 Task: Look for space in Depew, United States from 6th September, 2023 to 15th September, 2023 for 6 adults in price range Rs.8000 to Rs.12000. Place can be entire place or private room with 6 bedrooms having 6 beds and 6 bathrooms. Property type can be house, flat, guest house. Amenities needed are: wifi, TV, free parkinig on premises, gym, breakfast. Booking option can be shelf check-in. Required host language is English.
Action: Mouse moved to (412, 99)
Screenshot: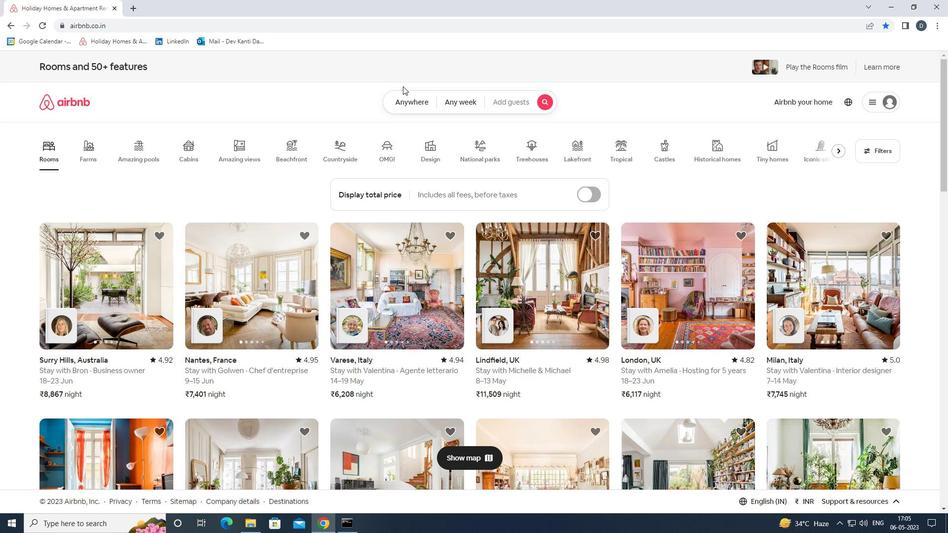 
Action: Mouse pressed left at (412, 99)
Screenshot: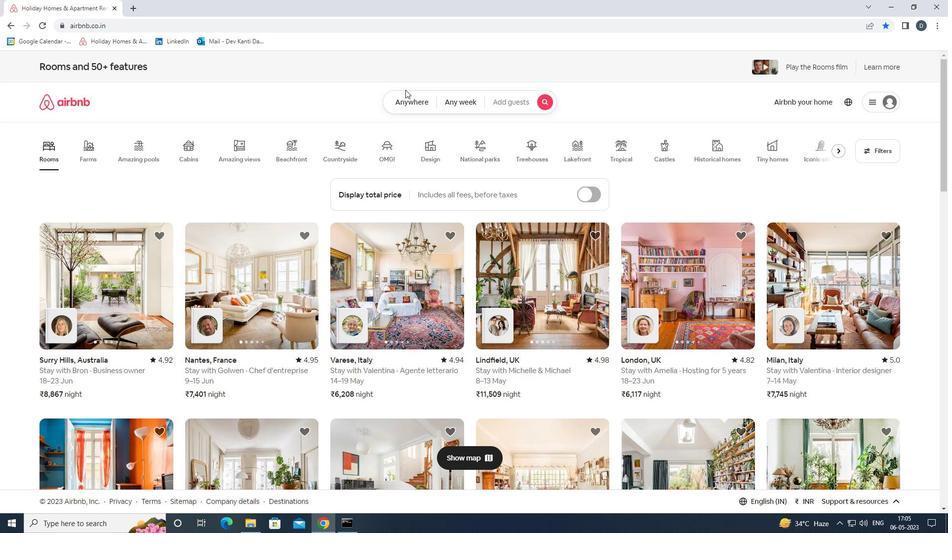 
Action: Mouse moved to (387, 143)
Screenshot: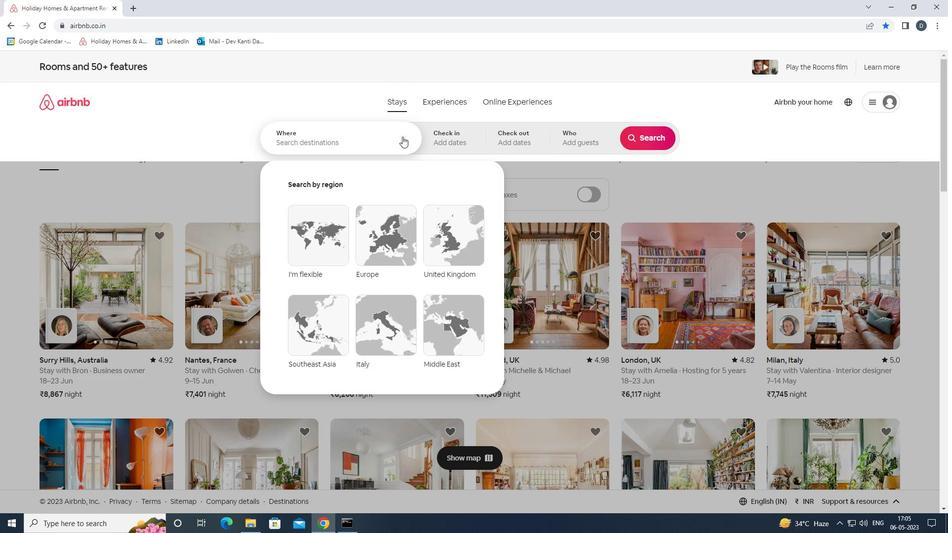 
Action: Mouse pressed left at (387, 143)
Screenshot: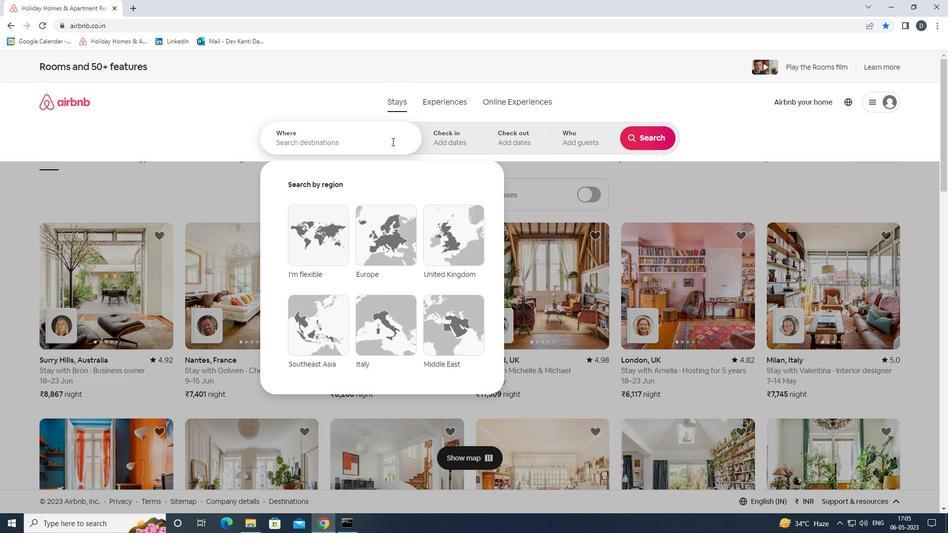 
Action: Key pressed <Key.shift>DEPEW,<Key.shift>UNITED<Key.space><Key.shift>STATES<Key.enter>
Screenshot: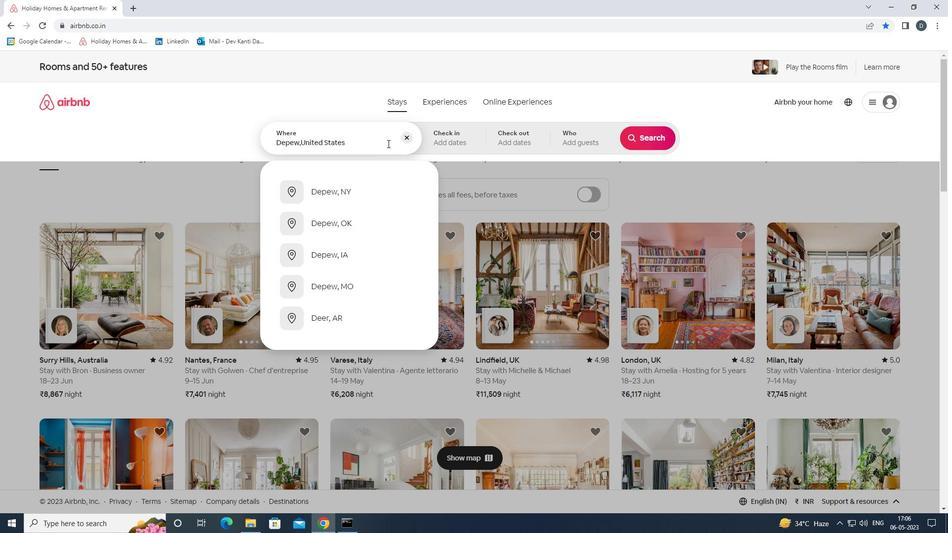 
Action: Mouse moved to (641, 220)
Screenshot: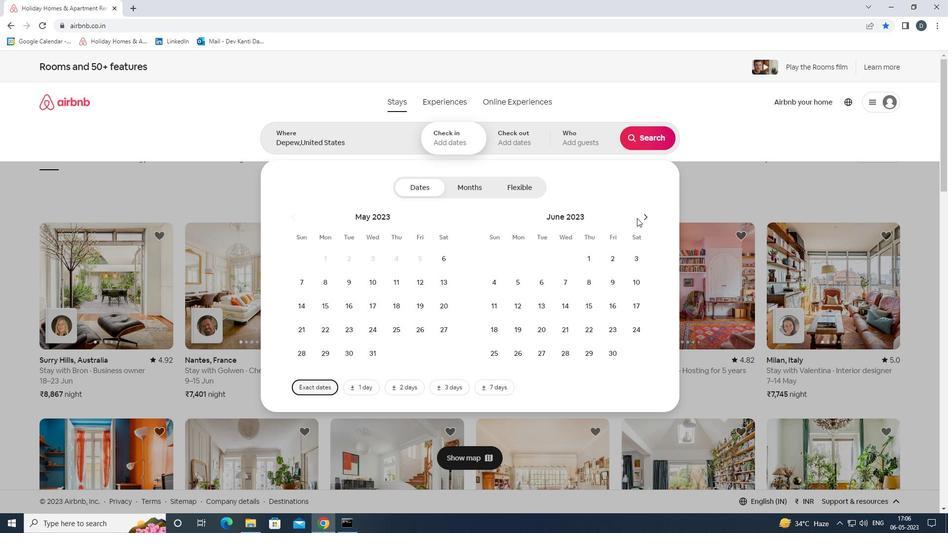 
Action: Mouse pressed left at (641, 220)
Screenshot: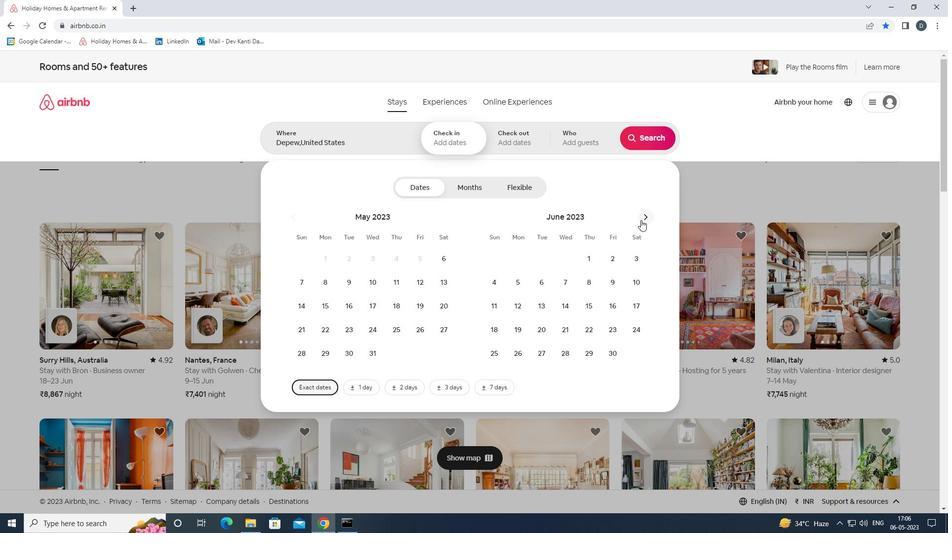 
Action: Mouse pressed left at (641, 220)
Screenshot: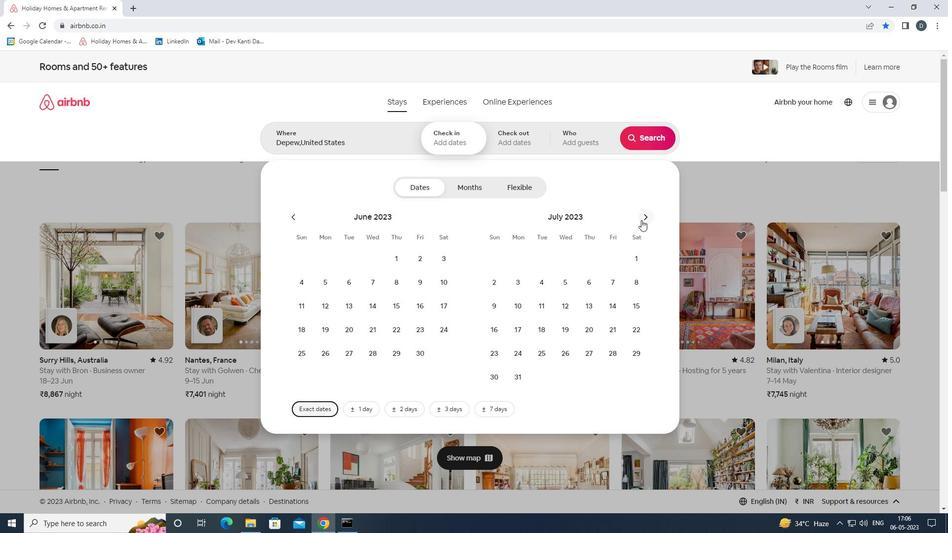 
Action: Mouse pressed left at (641, 220)
Screenshot: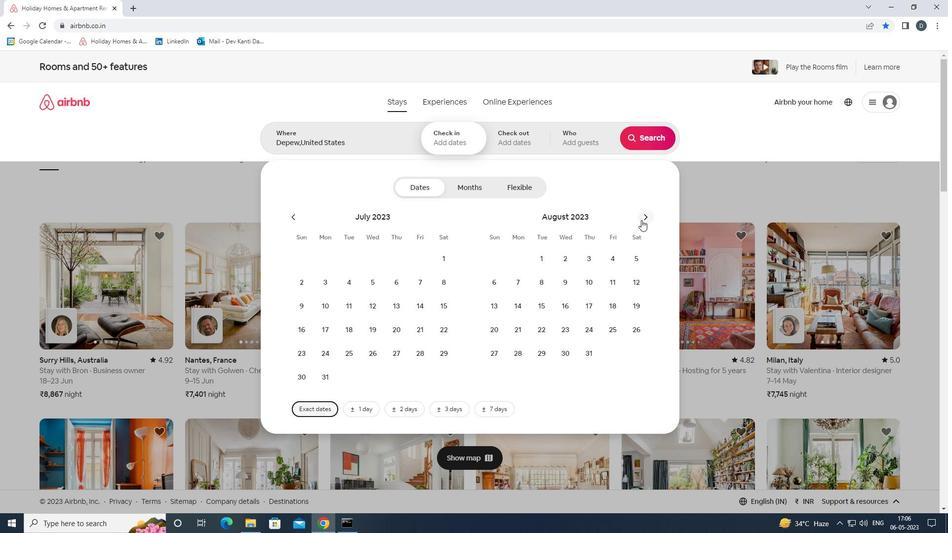 
Action: Mouse moved to (568, 280)
Screenshot: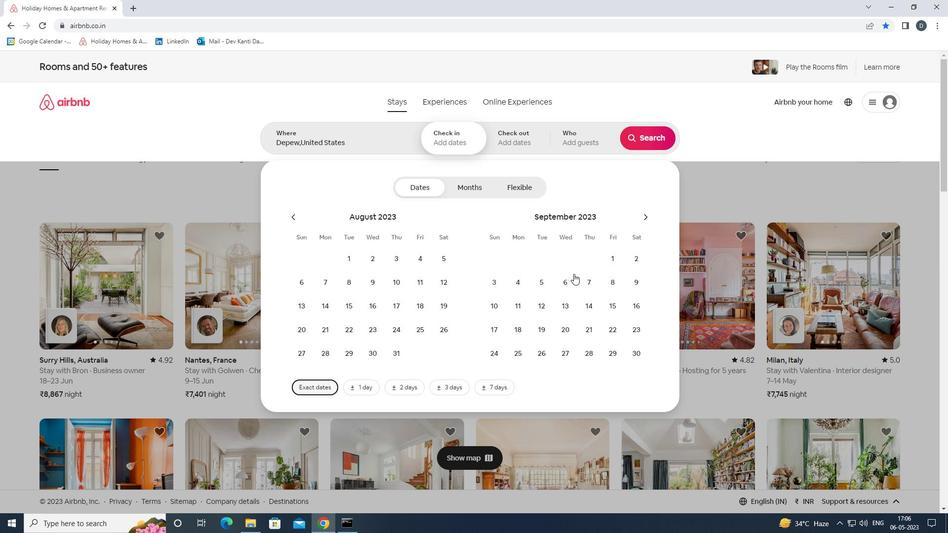 
Action: Mouse pressed left at (568, 280)
Screenshot: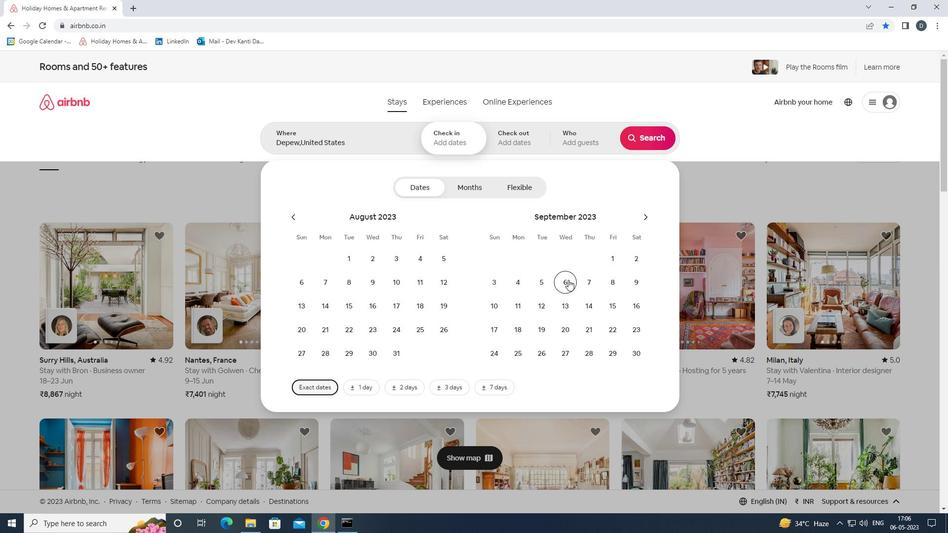 
Action: Mouse moved to (610, 301)
Screenshot: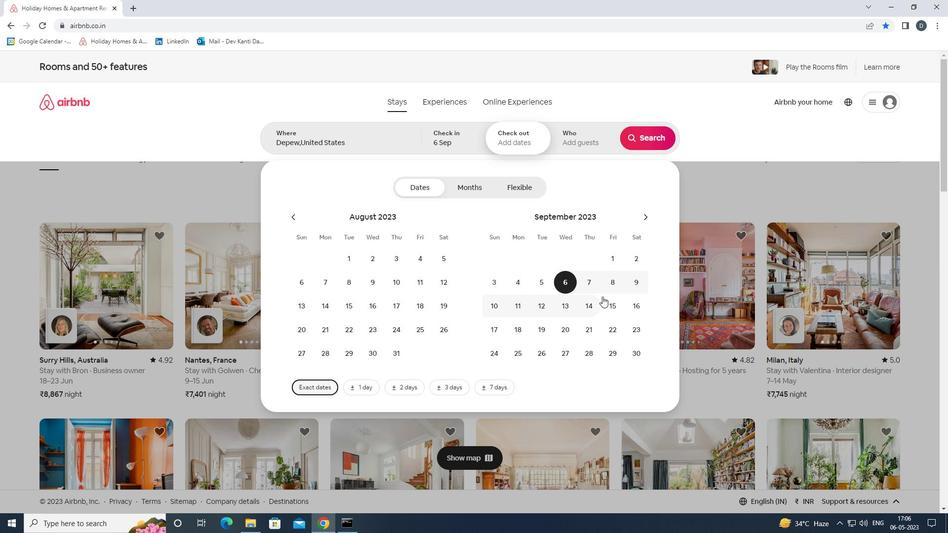 
Action: Mouse pressed left at (610, 301)
Screenshot: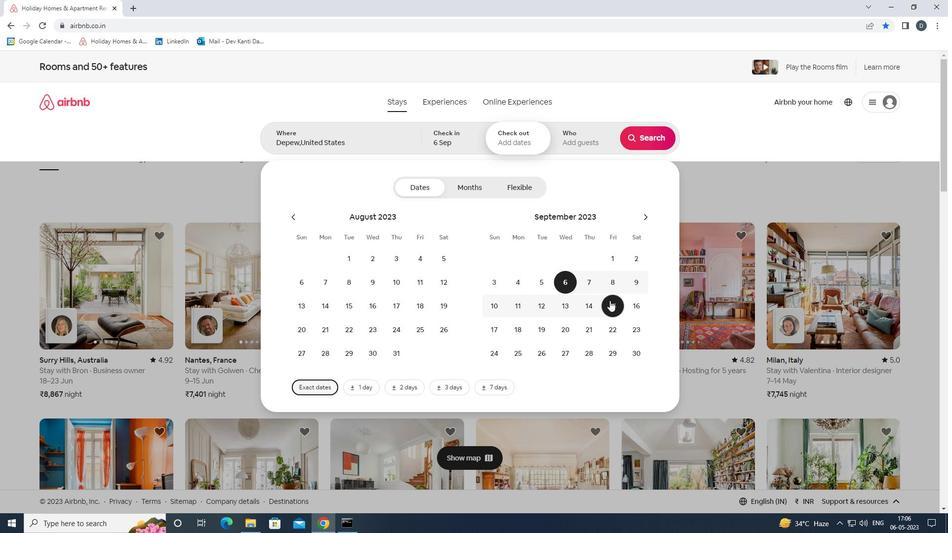 
Action: Mouse moved to (586, 144)
Screenshot: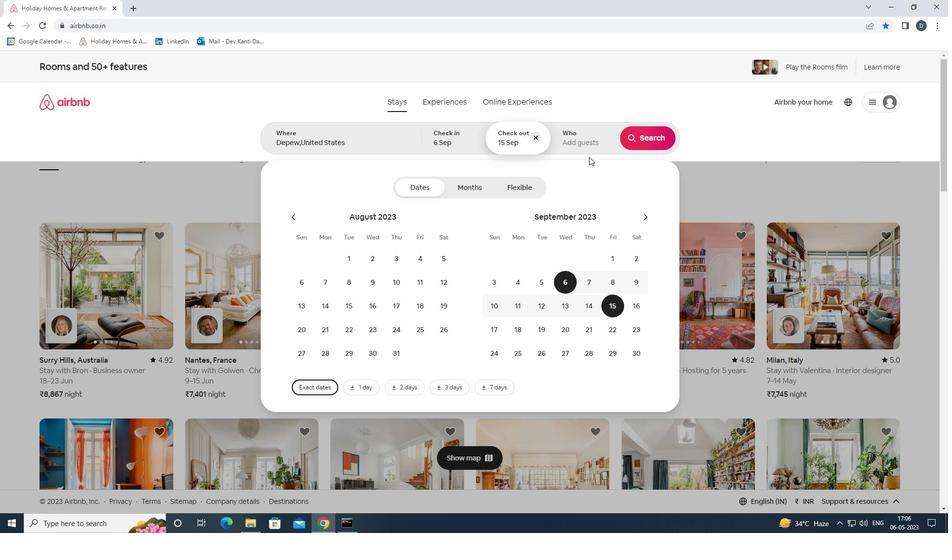 
Action: Mouse pressed left at (586, 144)
Screenshot: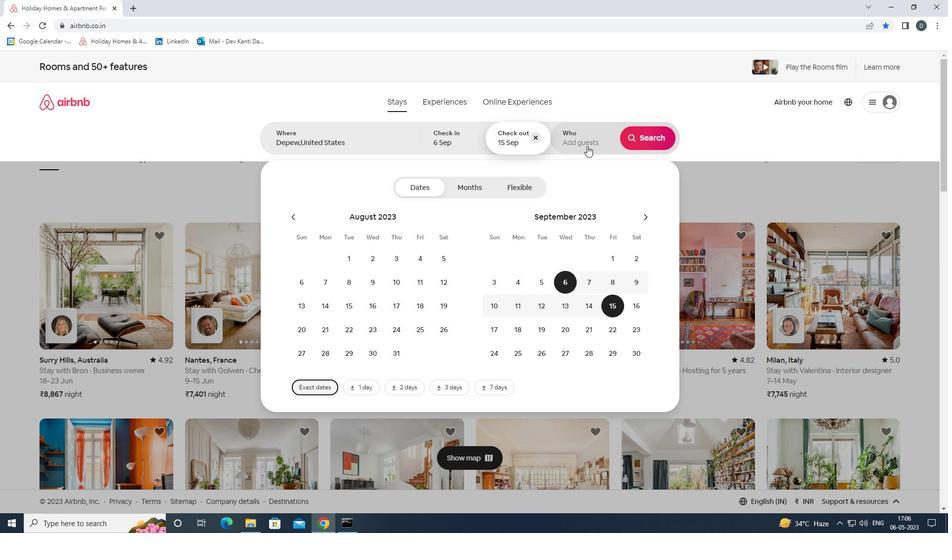 
Action: Mouse moved to (649, 191)
Screenshot: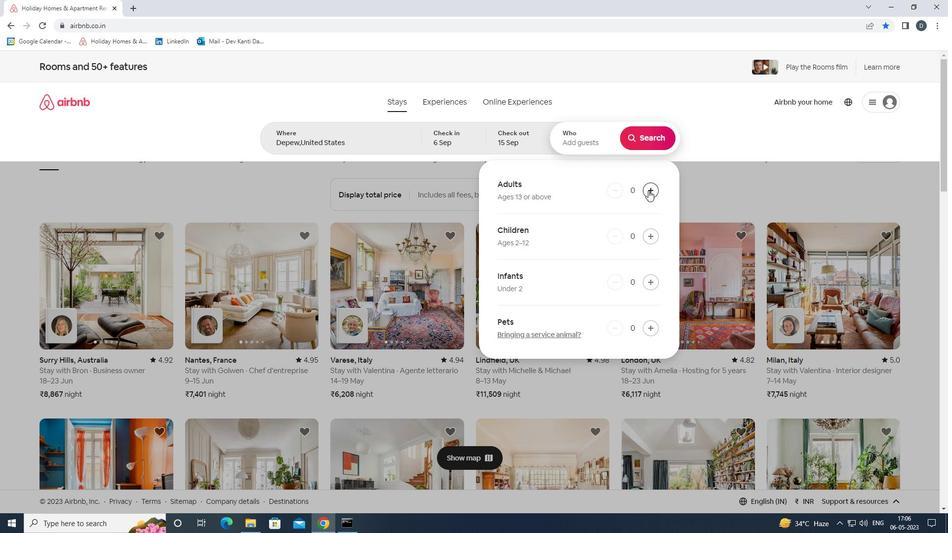 
Action: Mouse pressed left at (649, 191)
Screenshot: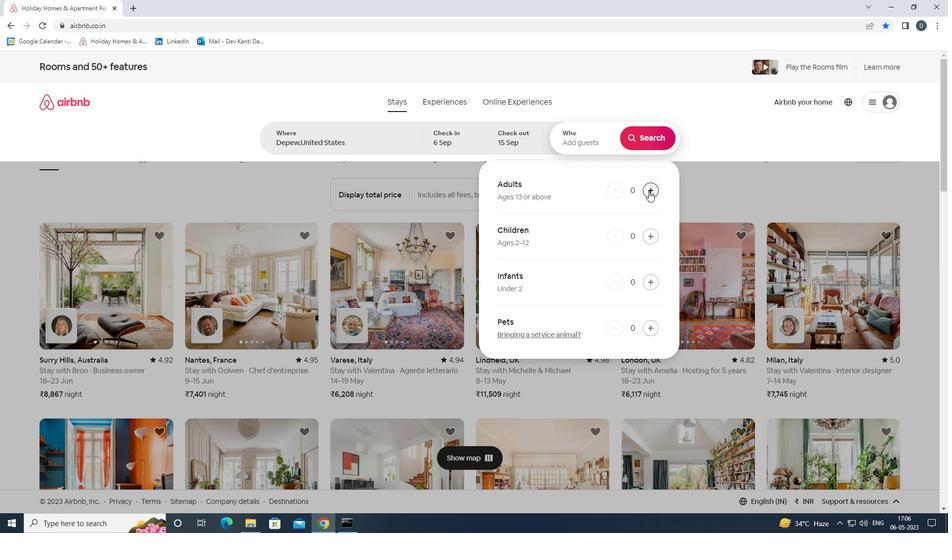 
Action: Mouse pressed left at (649, 191)
Screenshot: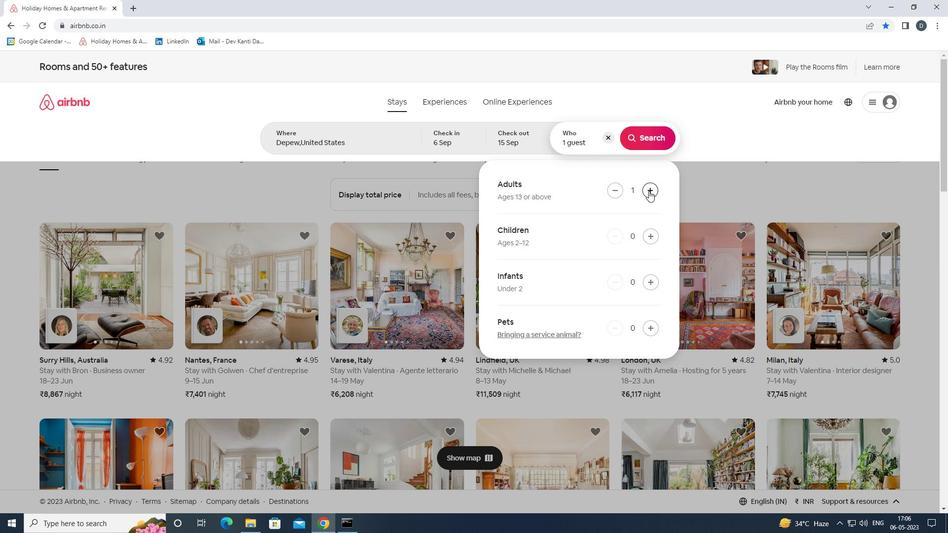 
Action: Mouse pressed left at (649, 191)
Screenshot: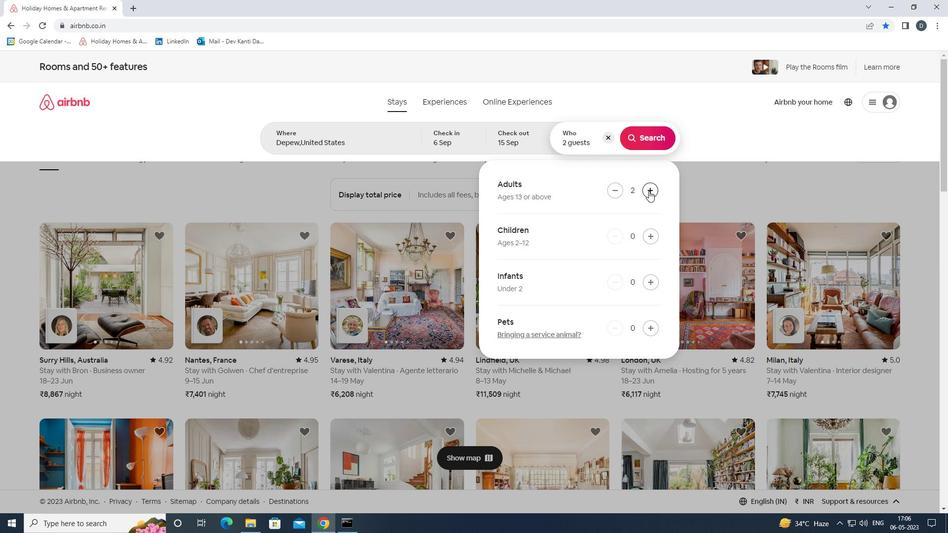
Action: Mouse pressed left at (649, 191)
Screenshot: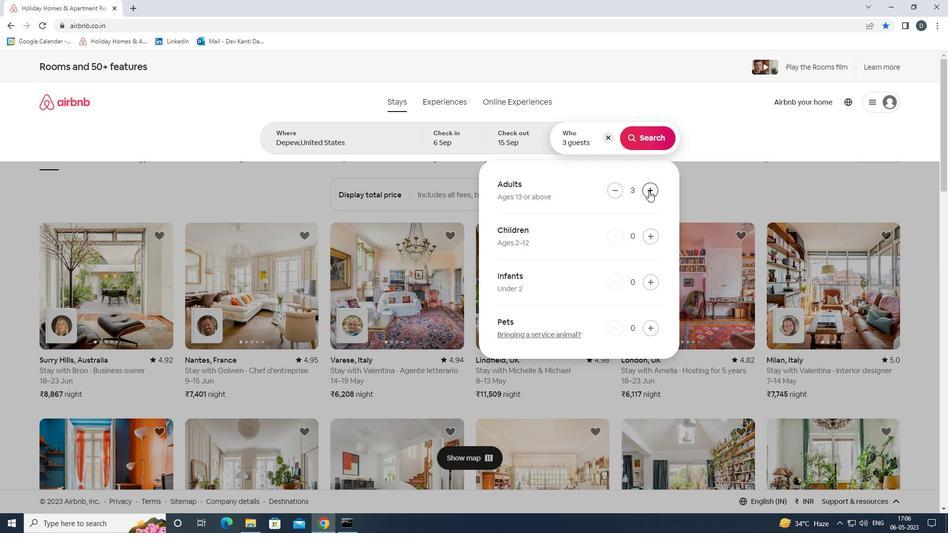
Action: Mouse pressed left at (649, 191)
Screenshot: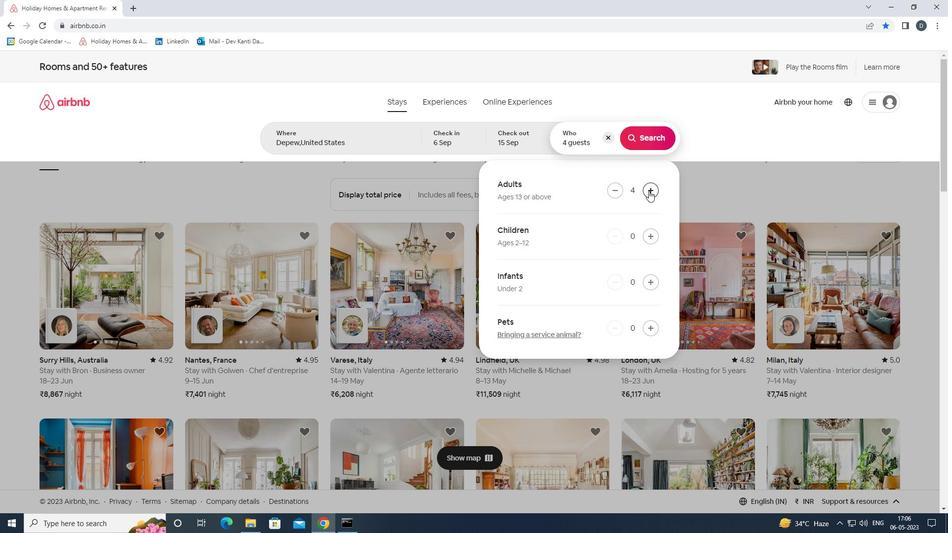 
Action: Mouse pressed left at (649, 191)
Screenshot: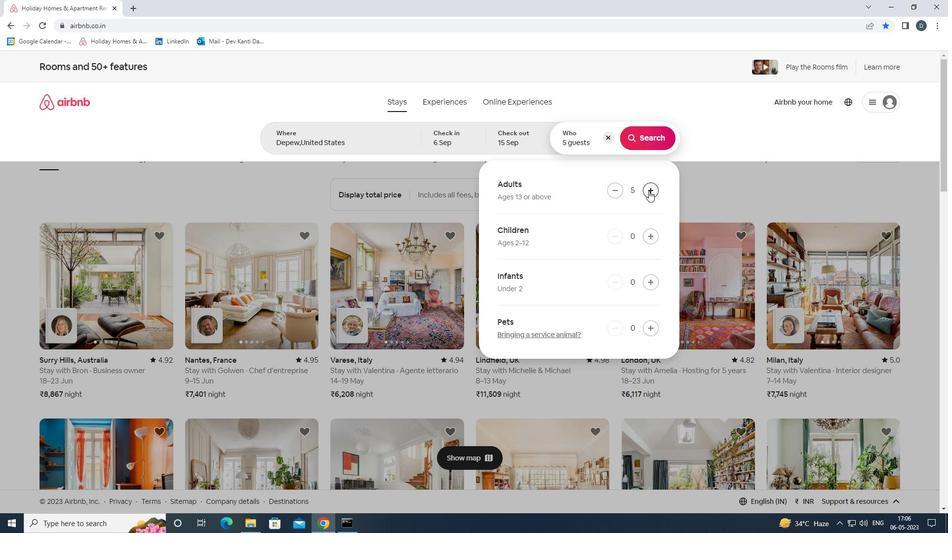 
Action: Mouse moved to (647, 142)
Screenshot: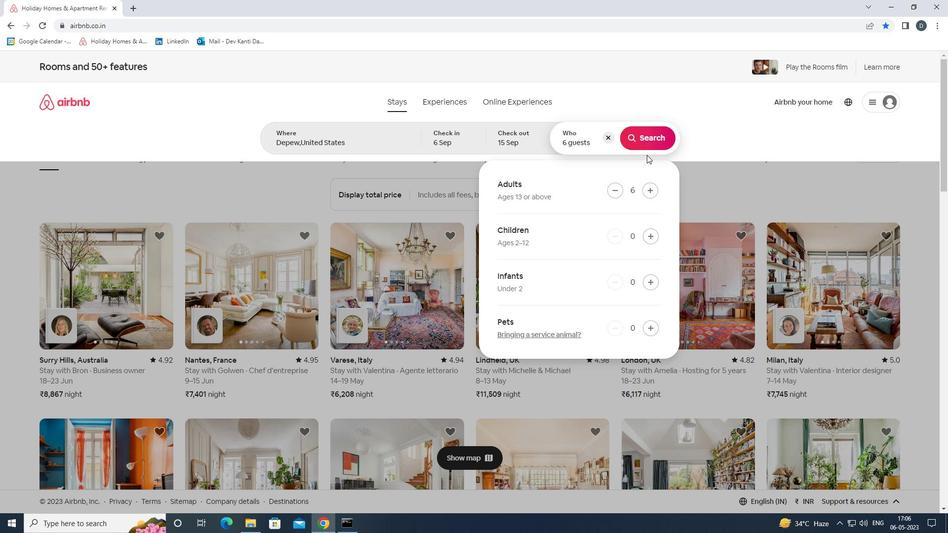 
Action: Mouse pressed left at (647, 142)
Screenshot: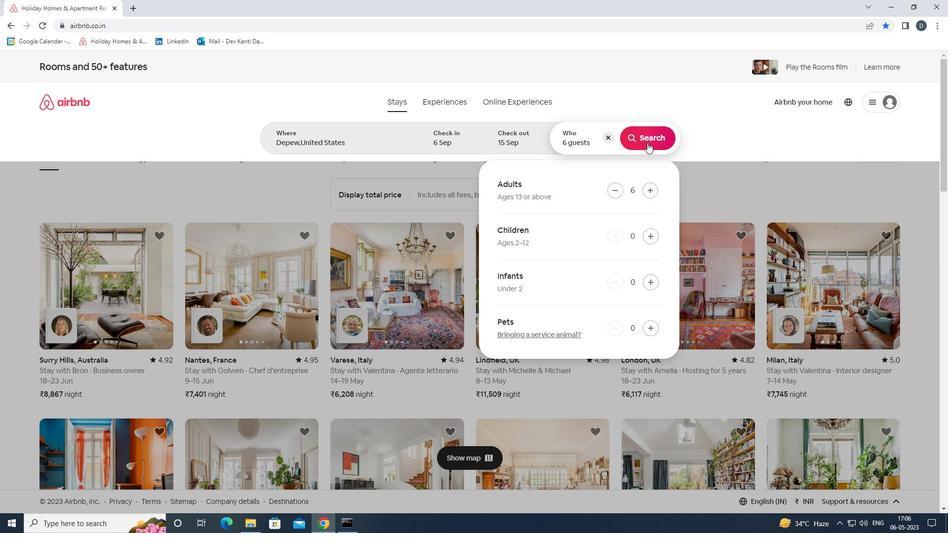 
Action: Mouse moved to (902, 106)
Screenshot: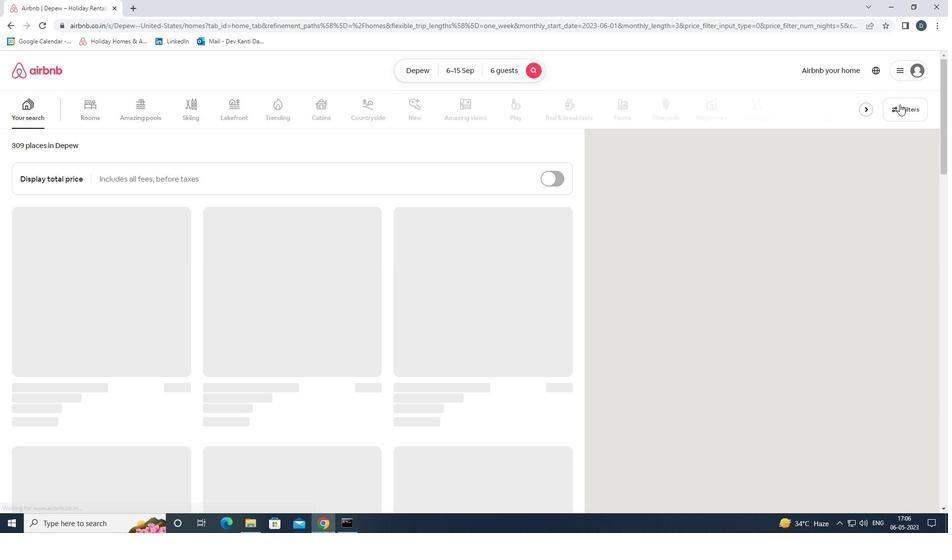 
Action: Mouse pressed left at (902, 106)
Screenshot: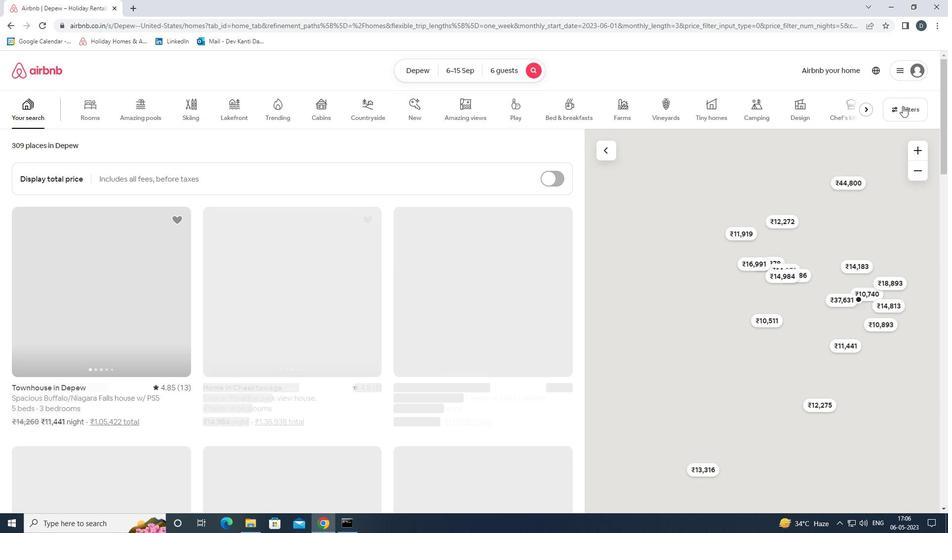 
Action: Mouse moved to (376, 355)
Screenshot: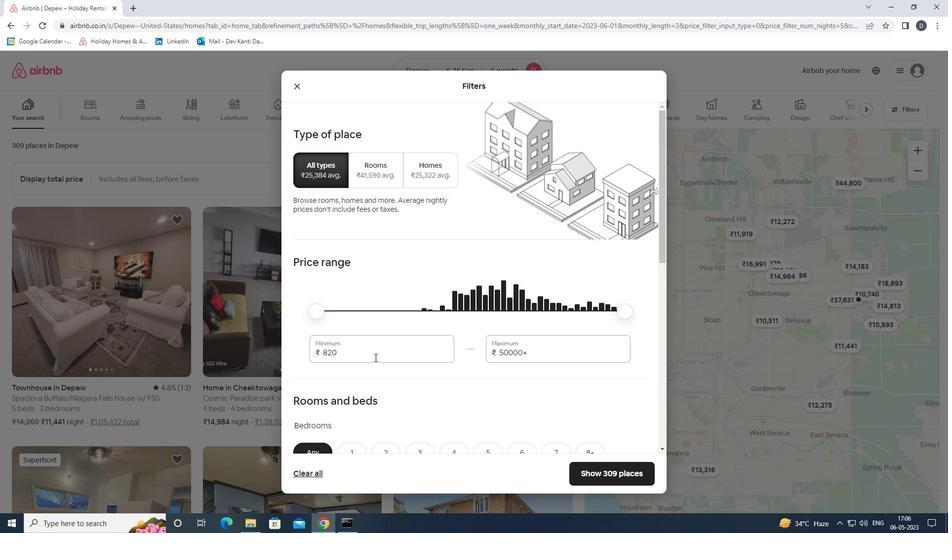 
Action: Mouse pressed left at (376, 355)
Screenshot: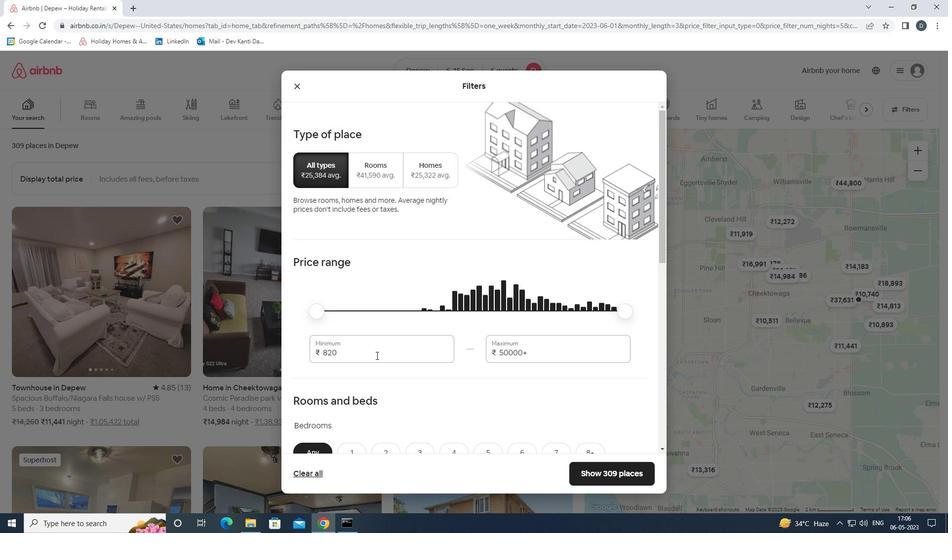 
Action: Mouse pressed left at (376, 355)
Screenshot: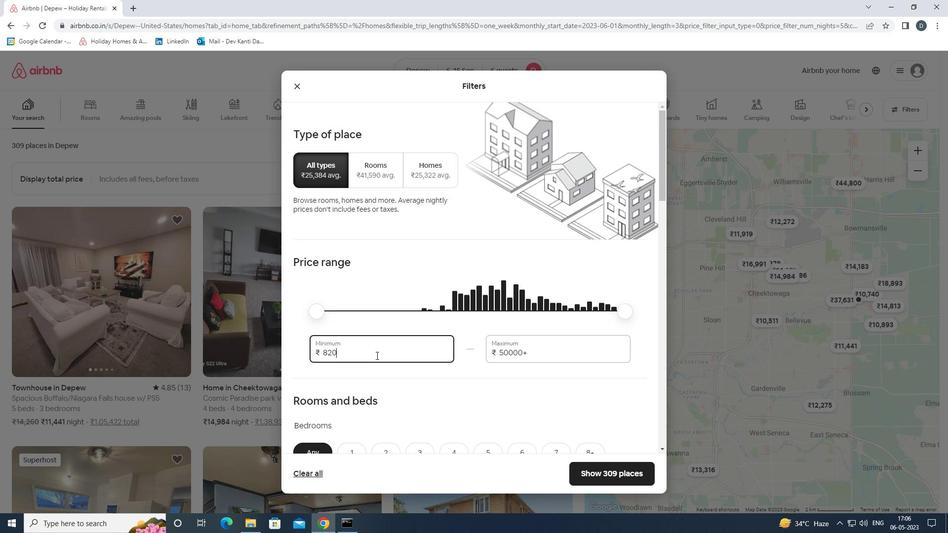 
Action: Mouse moved to (379, 353)
Screenshot: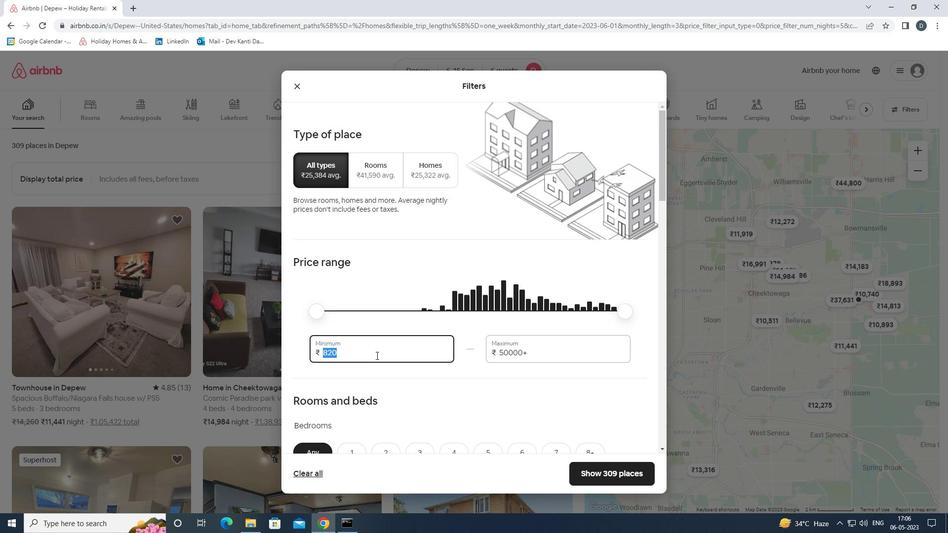 
Action: Key pressed 1<Key.backspace>8000<Key.tab>12000
Screenshot: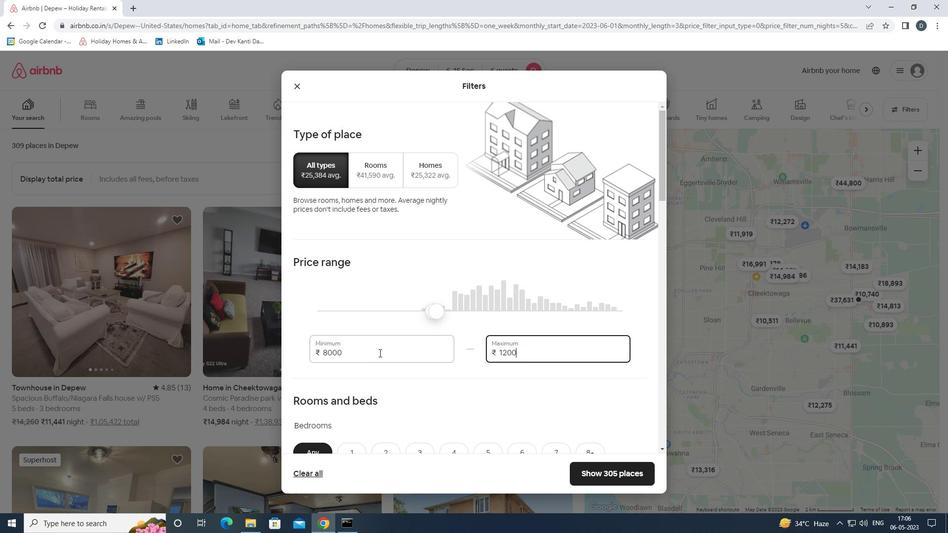 
Action: Mouse scrolled (379, 352) with delta (0, 0)
Screenshot: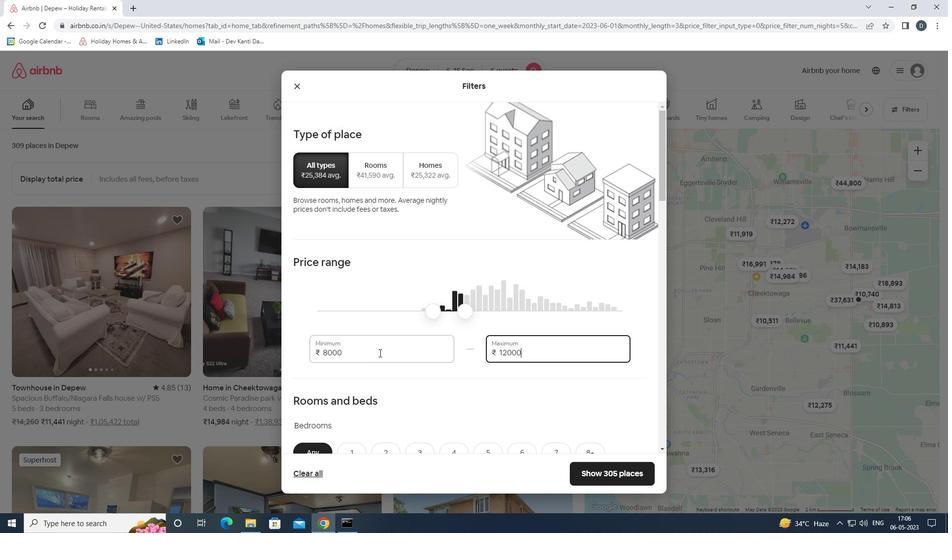 
Action: Mouse scrolled (379, 352) with delta (0, 0)
Screenshot: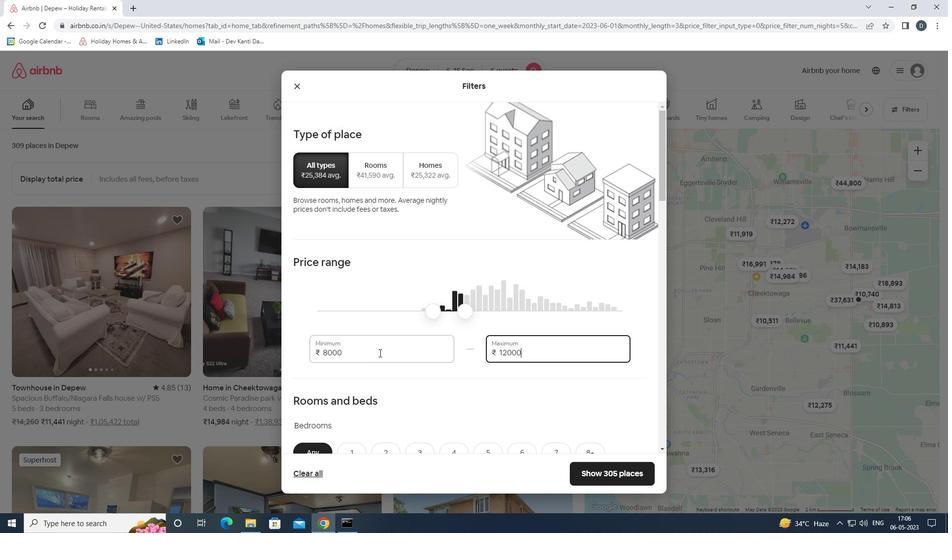 
Action: Mouse scrolled (379, 352) with delta (0, 0)
Screenshot: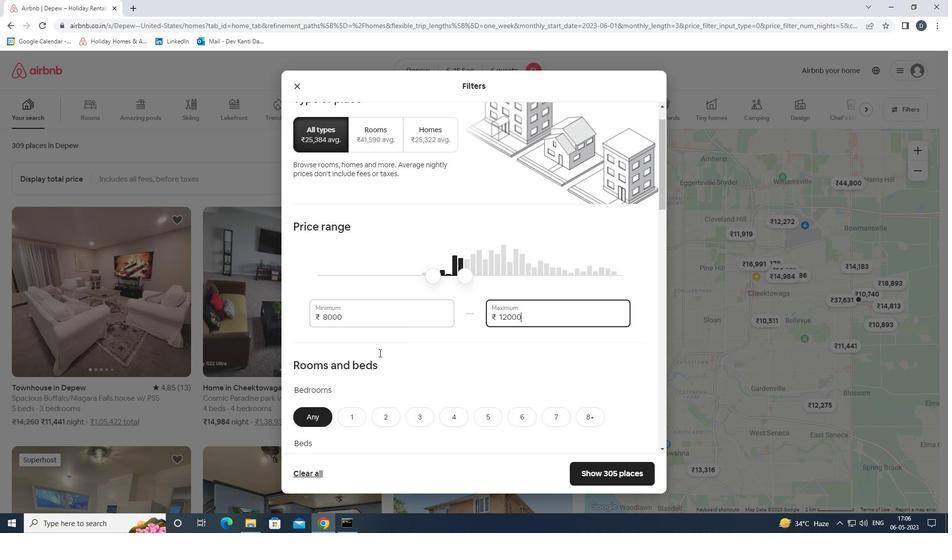 
Action: Mouse moved to (379, 353)
Screenshot: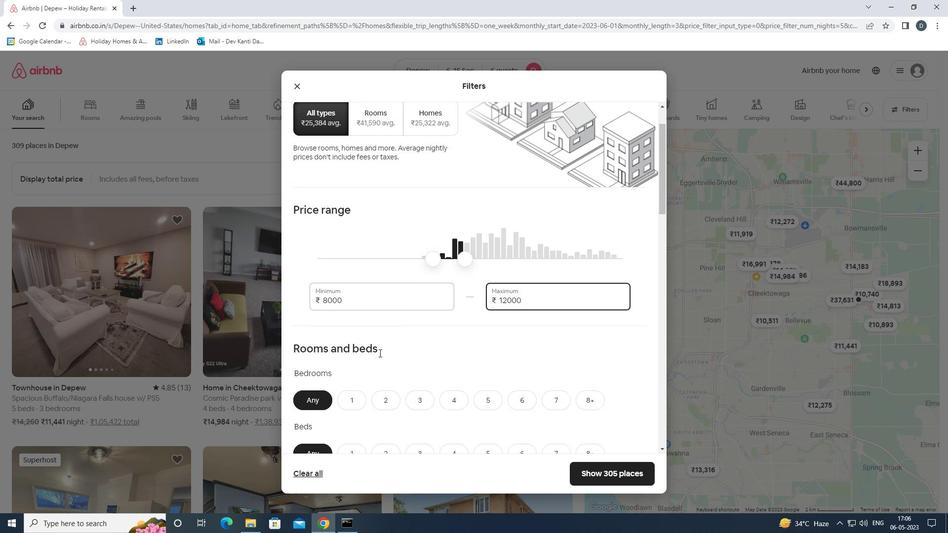 
Action: Mouse scrolled (379, 352) with delta (0, 0)
Screenshot: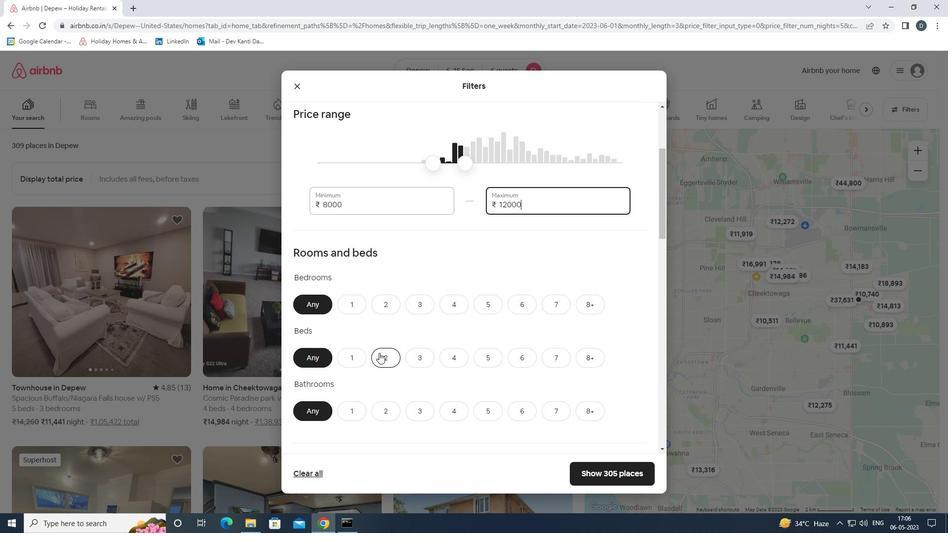 
Action: Mouse moved to (519, 253)
Screenshot: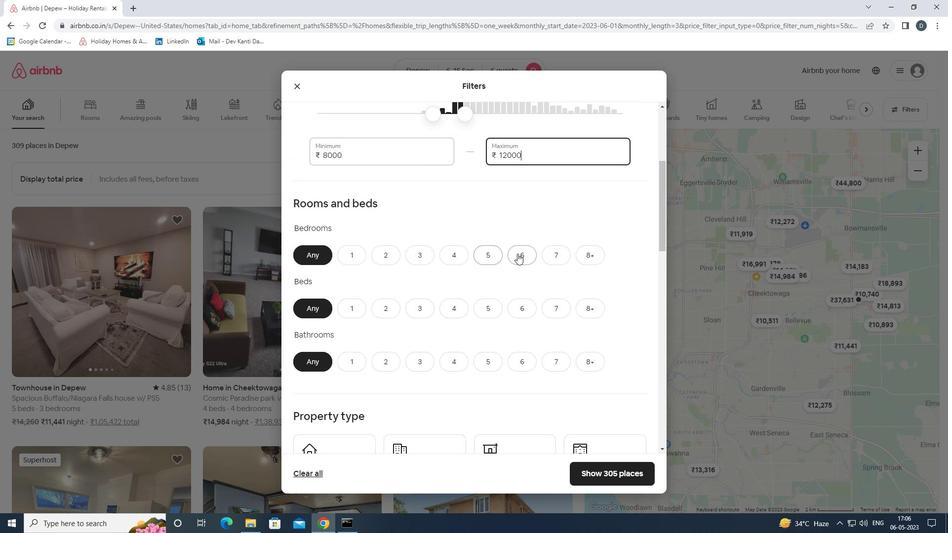 
Action: Mouse pressed left at (519, 253)
Screenshot: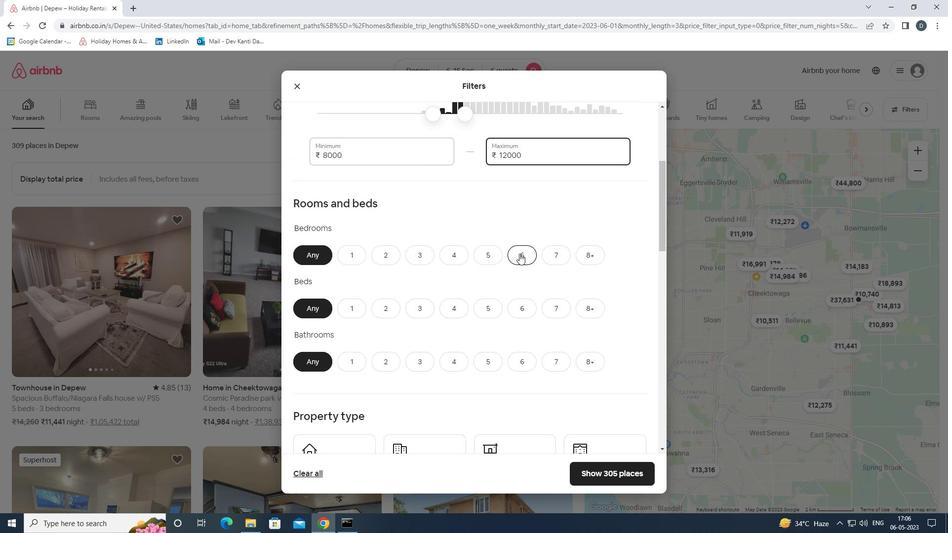 
Action: Mouse moved to (524, 308)
Screenshot: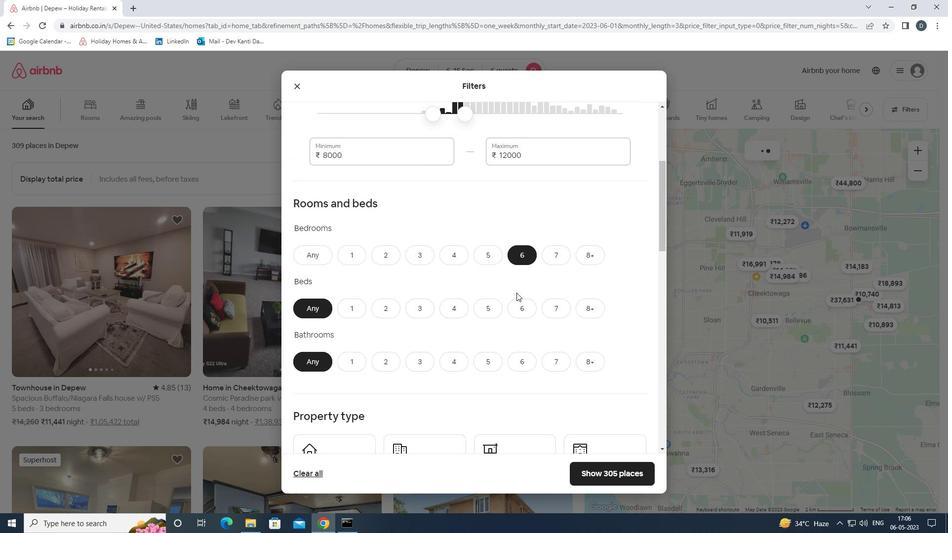 
Action: Mouse pressed left at (524, 308)
Screenshot: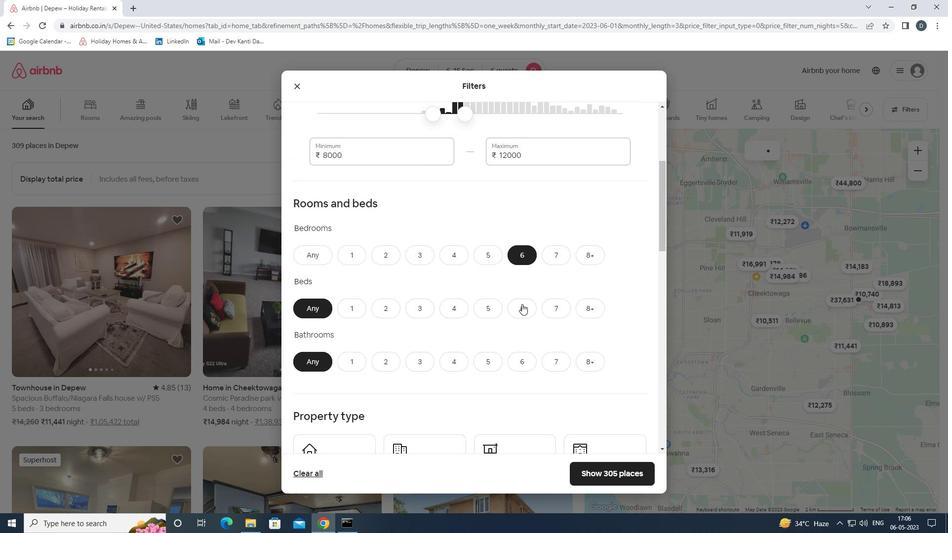 
Action: Mouse moved to (524, 361)
Screenshot: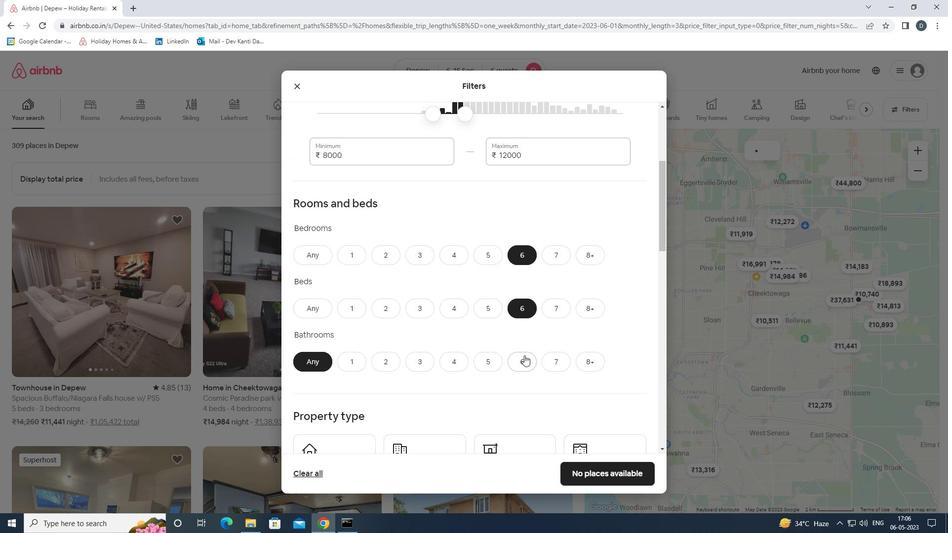 
Action: Mouse pressed left at (524, 361)
Screenshot: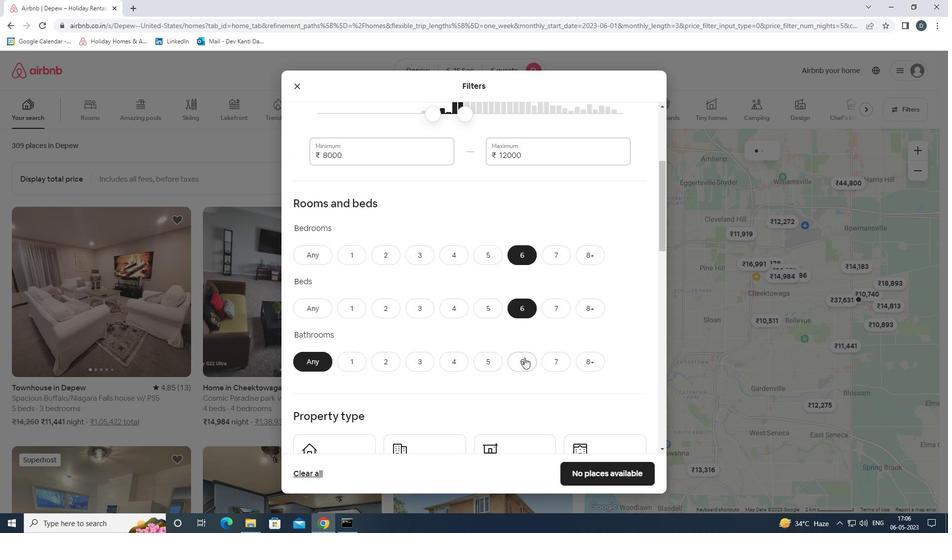 
Action: Mouse moved to (523, 343)
Screenshot: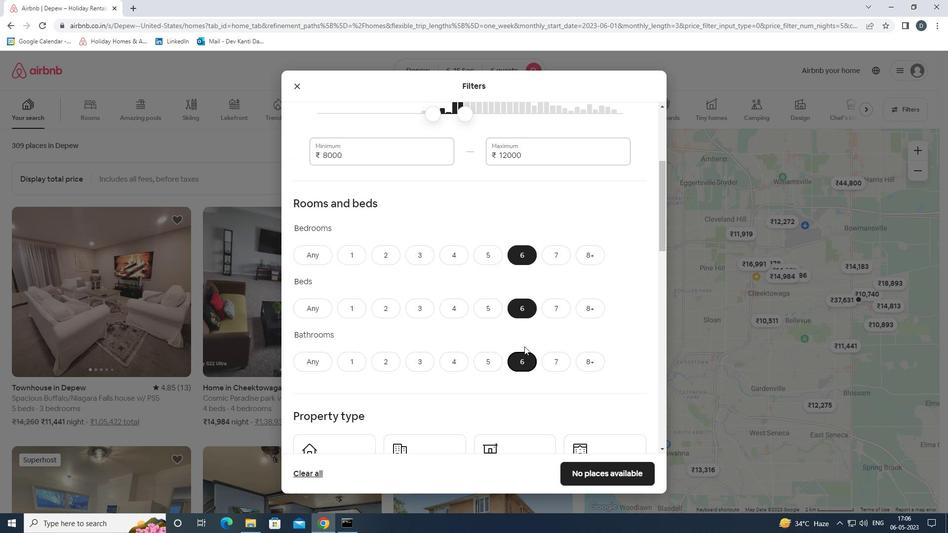 
Action: Mouse scrolled (523, 342) with delta (0, 0)
Screenshot: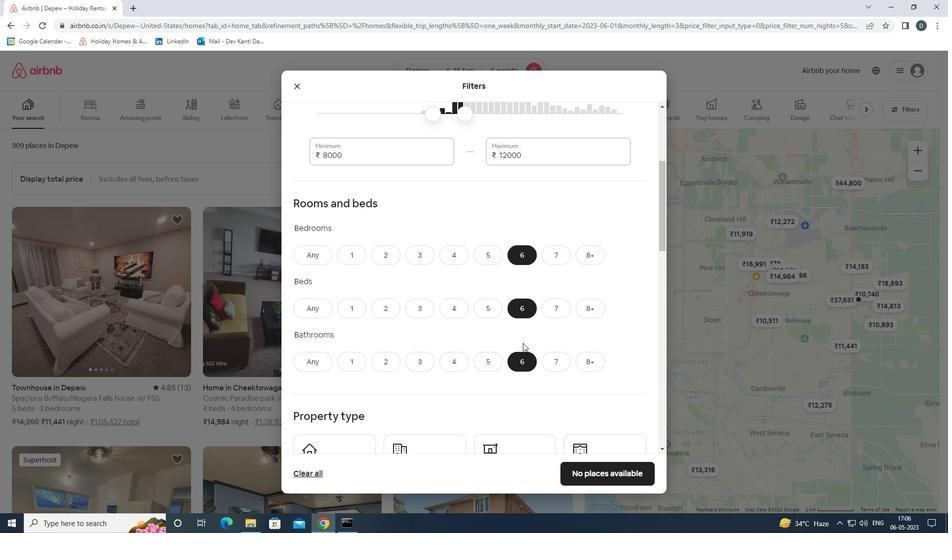 
Action: Mouse scrolled (523, 342) with delta (0, 0)
Screenshot: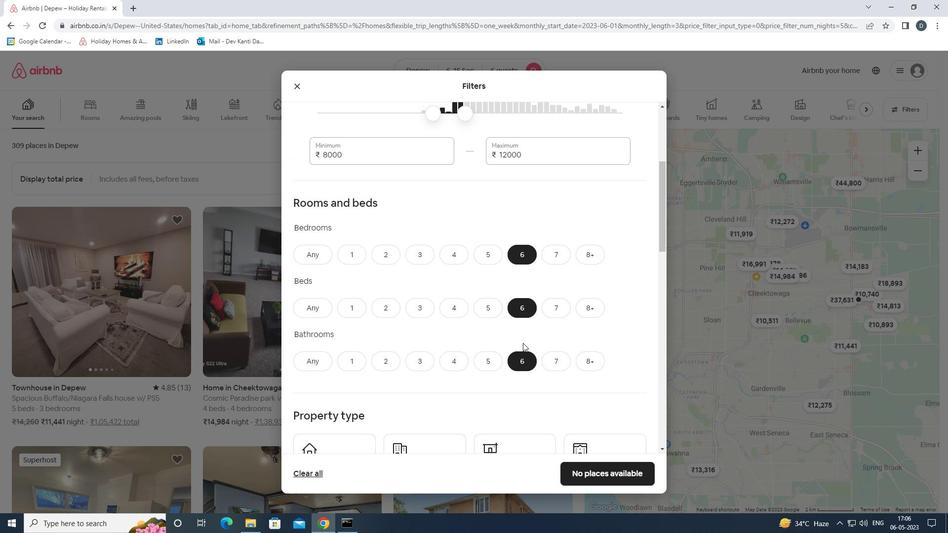 
Action: Mouse scrolled (523, 342) with delta (0, 0)
Screenshot: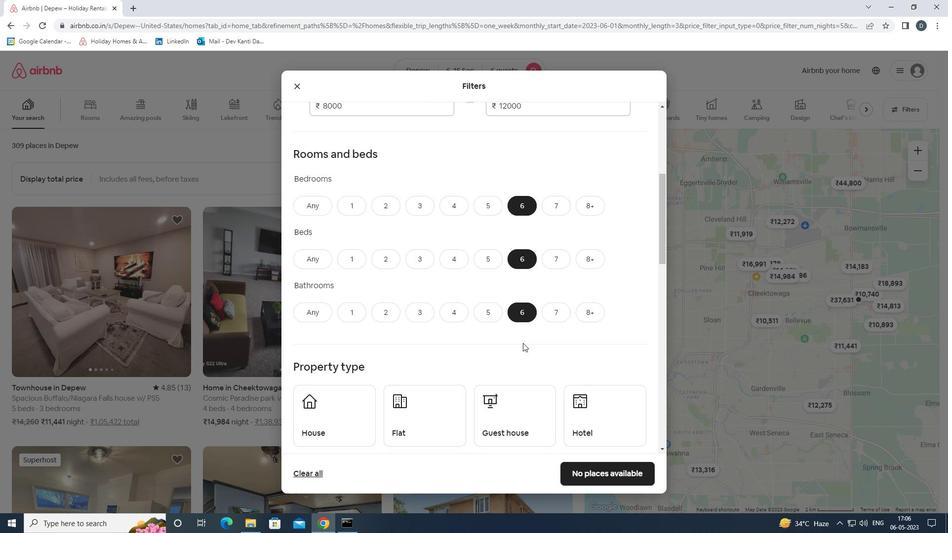 
Action: Mouse moved to (341, 326)
Screenshot: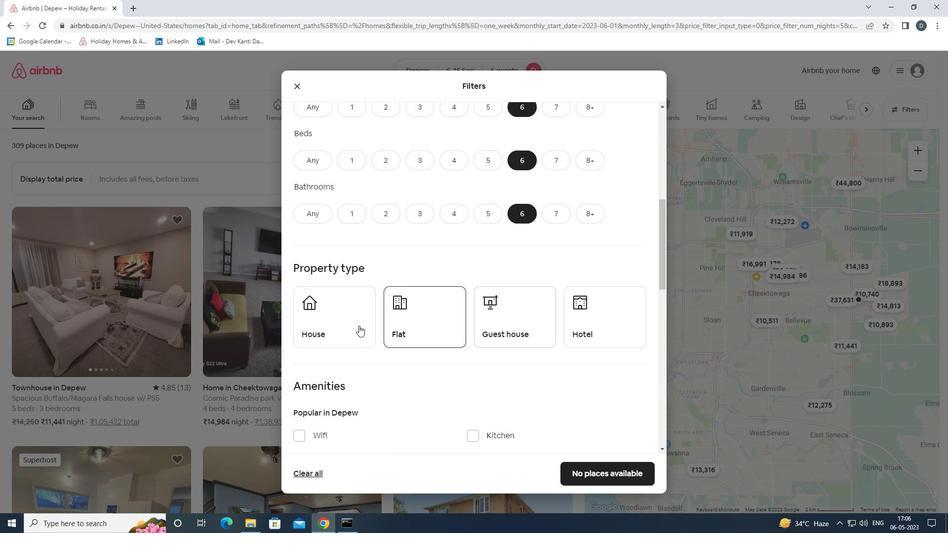 
Action: Mouse pressed left at (341, 326)
Screenshot: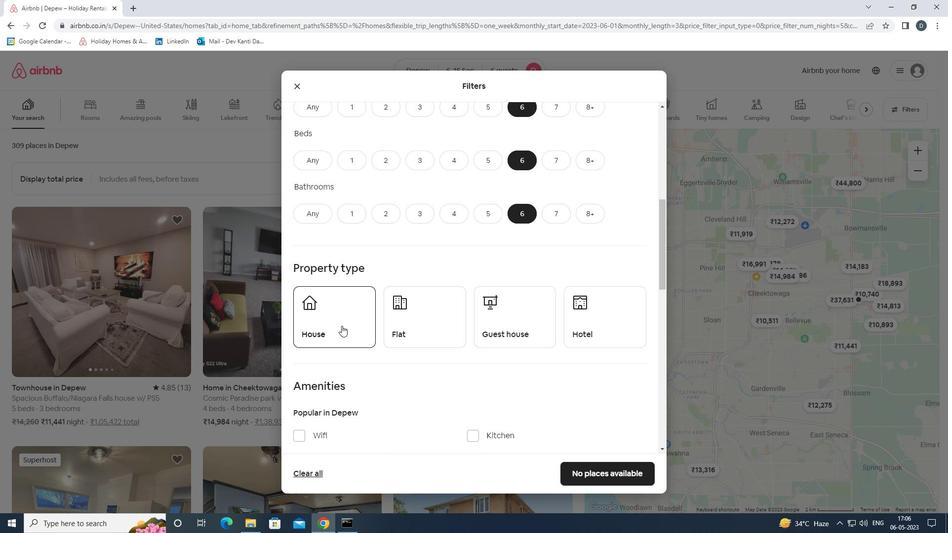 
Action: Mouse moved to (418, 320)
Screenshot: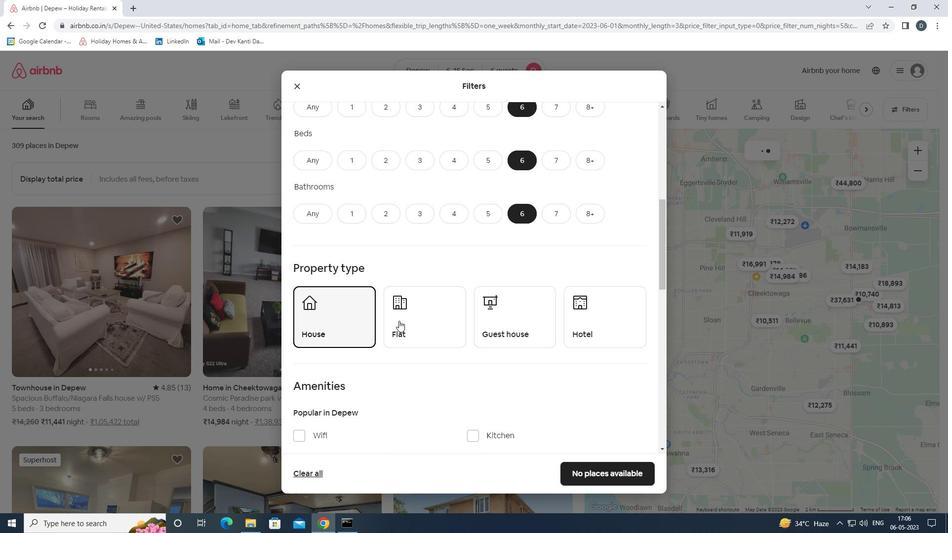 
Action: Mouse pressed left at (418, 320)
Screenshot: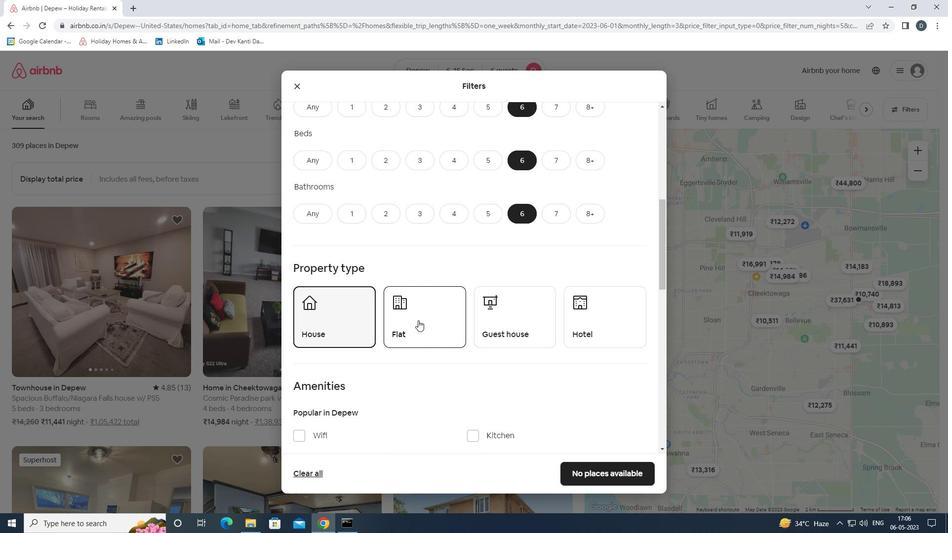
Action: Mouse moved to (507, 321)
Screenshot: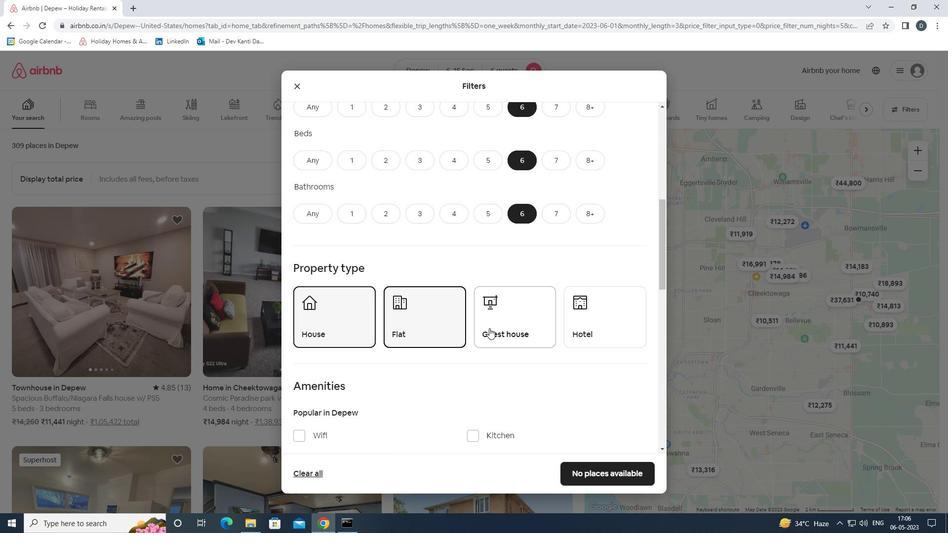 
Action: Mouse pressed left at (507, 321)
Screenshot: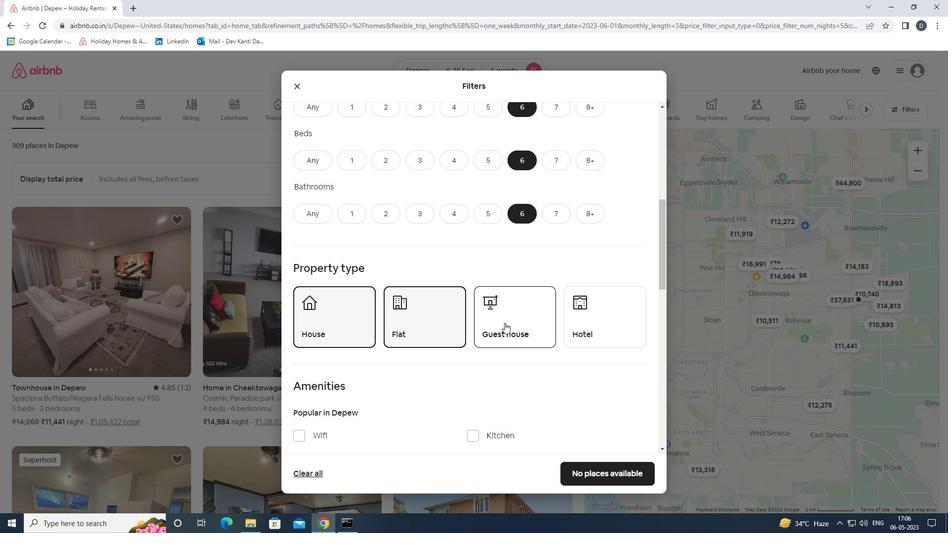 
Action: Mouse moved to (507, 322)
Screenshot: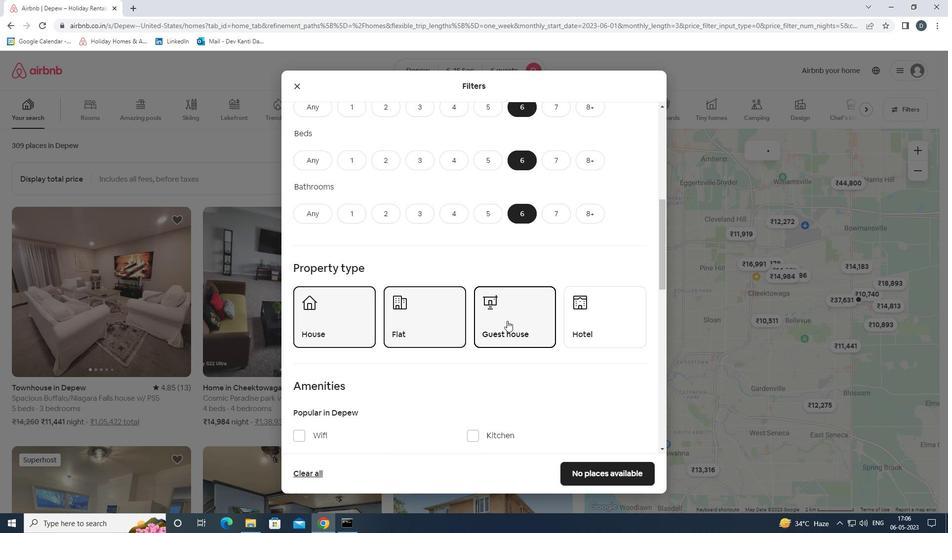 
Action: Mouse scrolled (507, 321) with delta (0, 0)
Screenshot: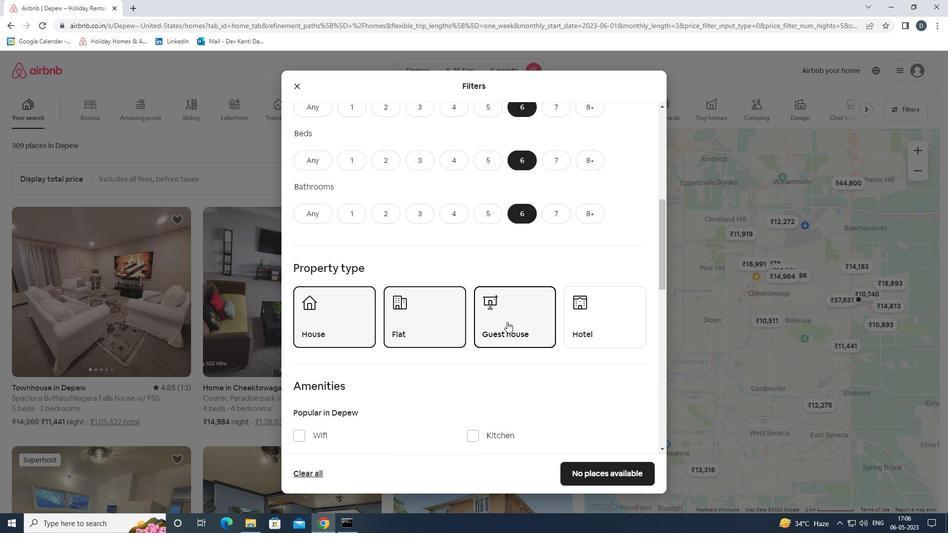 
Action: Mouse scrolled (507, 321) with delta (0, 0)
Screenshot: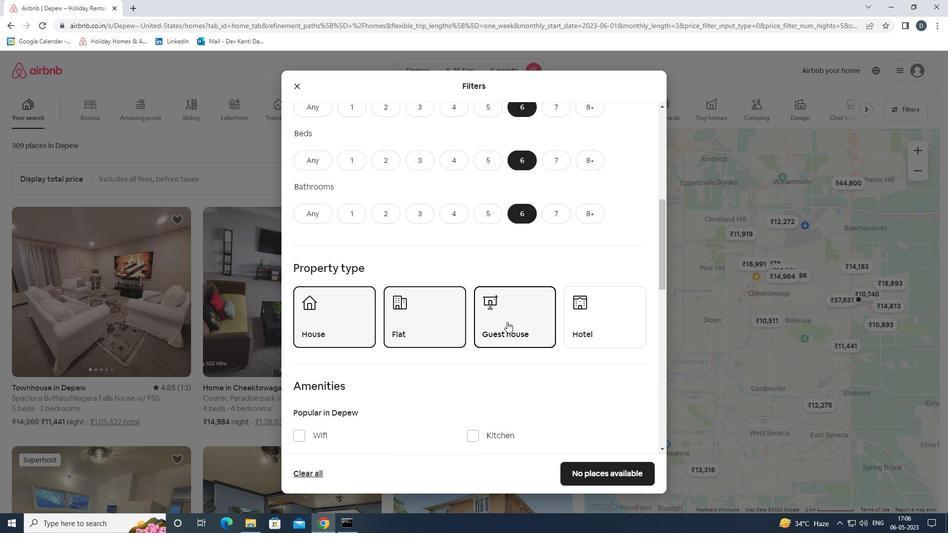 
Action: Mouse scrolled (507, 321) with delta (0, 0)
Screenshot: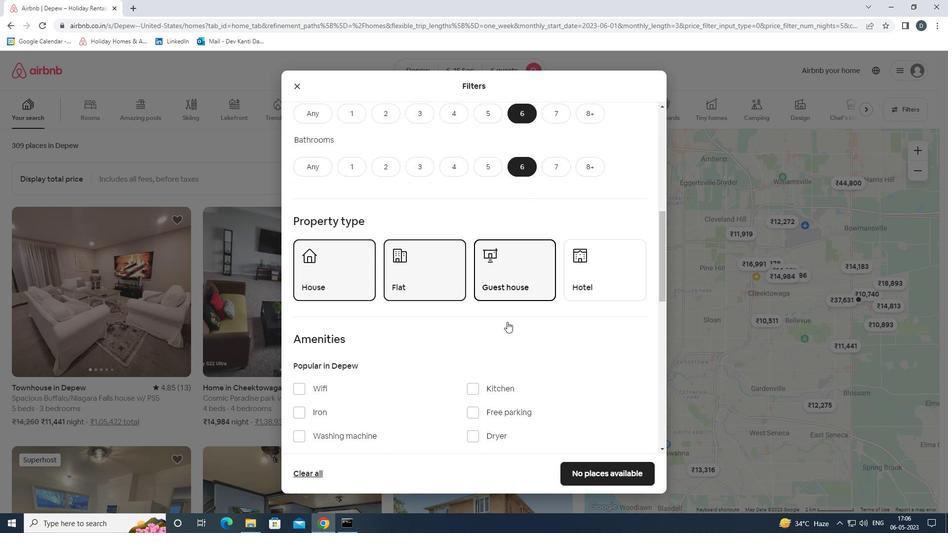 
Action: Mouse moved to (313, 290)
Screenshot: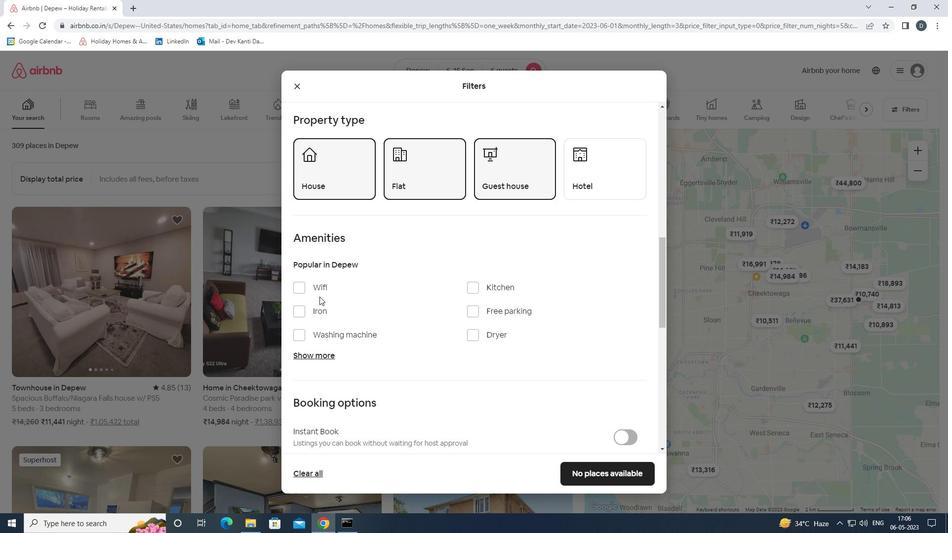 
Action: Mouse pressed left at (313, 290)
Screenshot: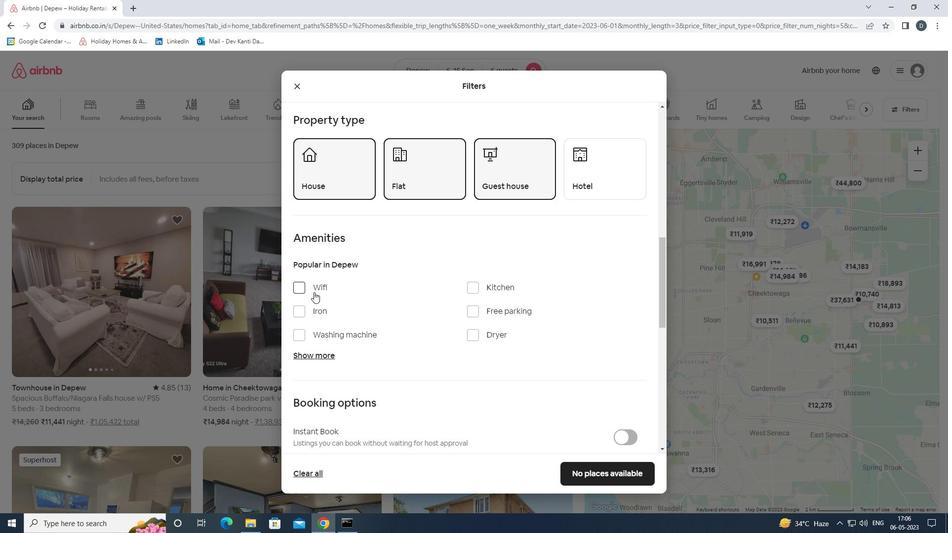 
Action: Mouse moved to (325, 355)
Screenshot: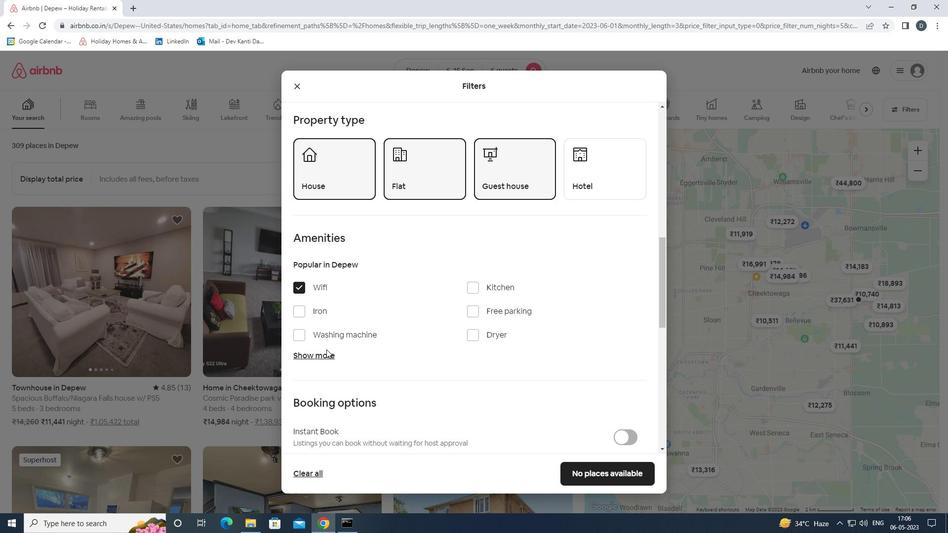 
Action: Mouse pressed left at (325, 355)
Screenshot: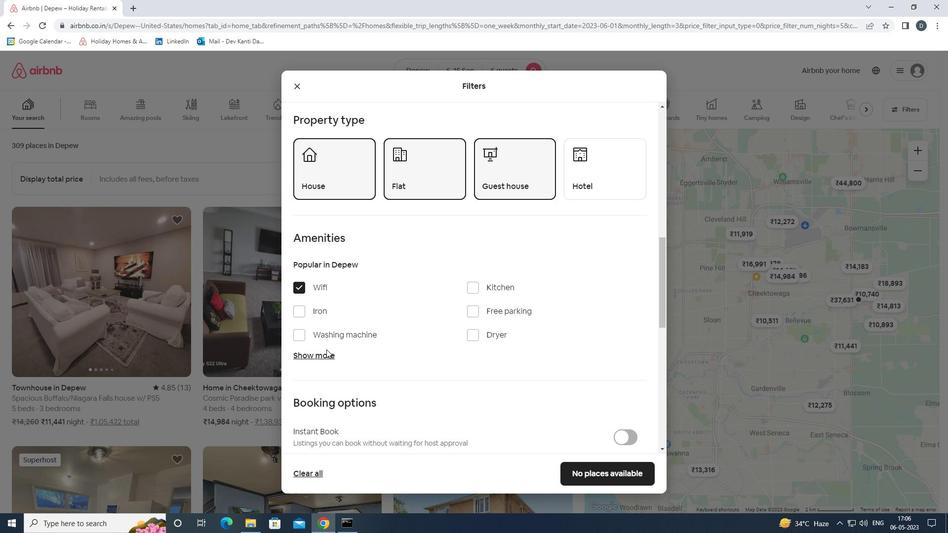 
Action: Mouse moved to (471, 311)
Screenshot: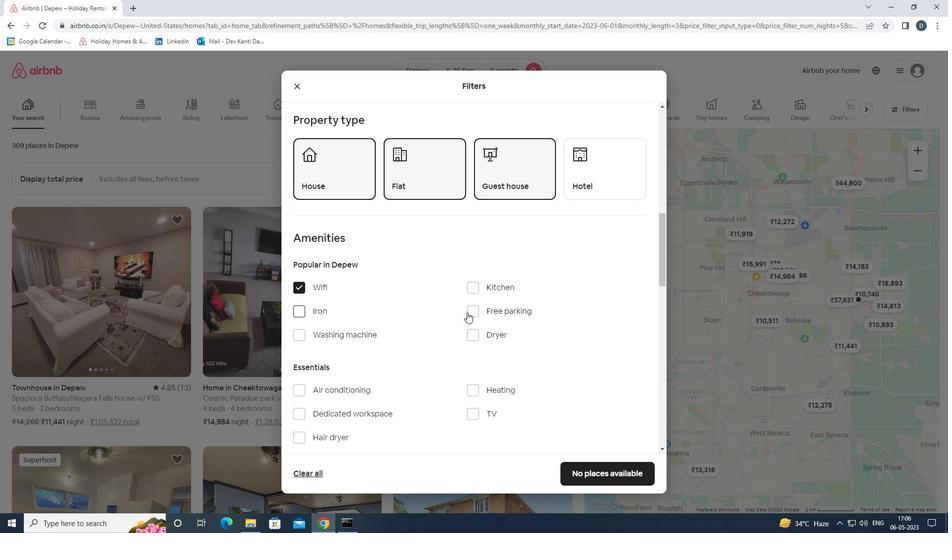 
Action: Mouse pressed left at (471, 311)
Screenshot: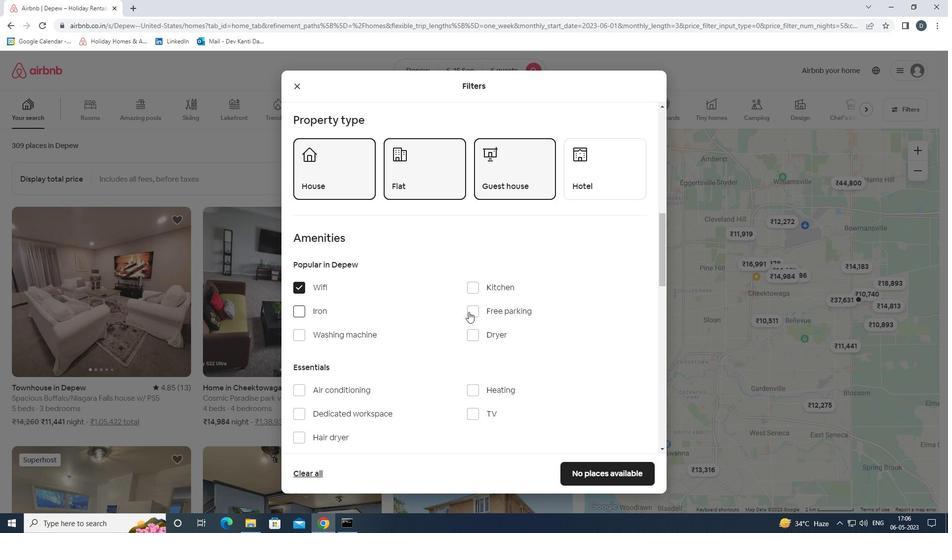 
Action: Mouse moved to (468, 310)
Screenshot: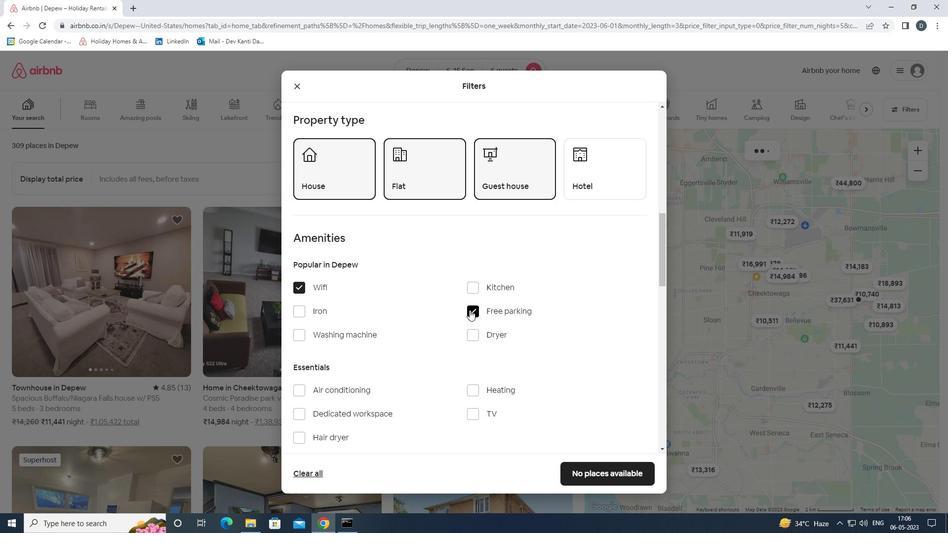 
Action: Mouse scrolled (468, 309) with delta (0, 0)
Screenshot: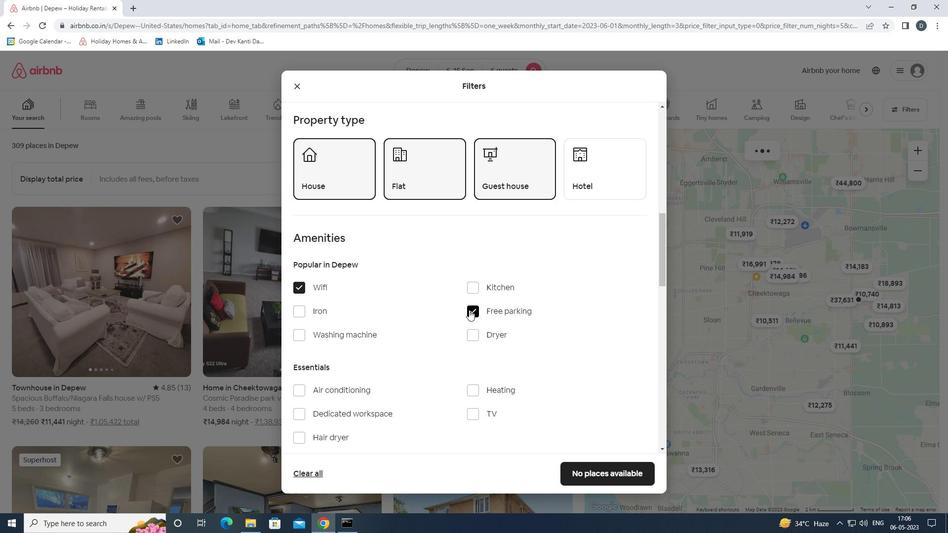 
Action: Mouse scrolled (468, 309) with delta (0, 0)
Screenshot: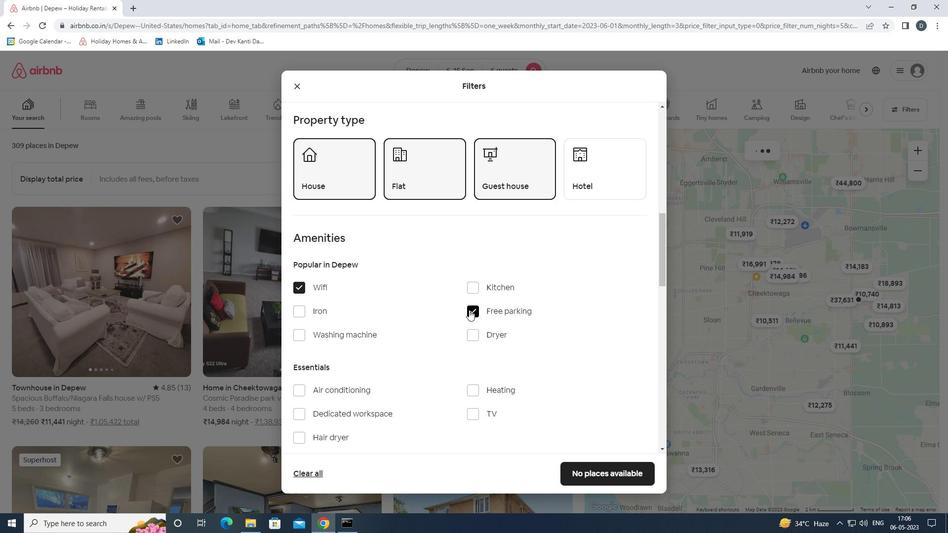 
Action: Mouse moved to (475, 310)
Screenshot: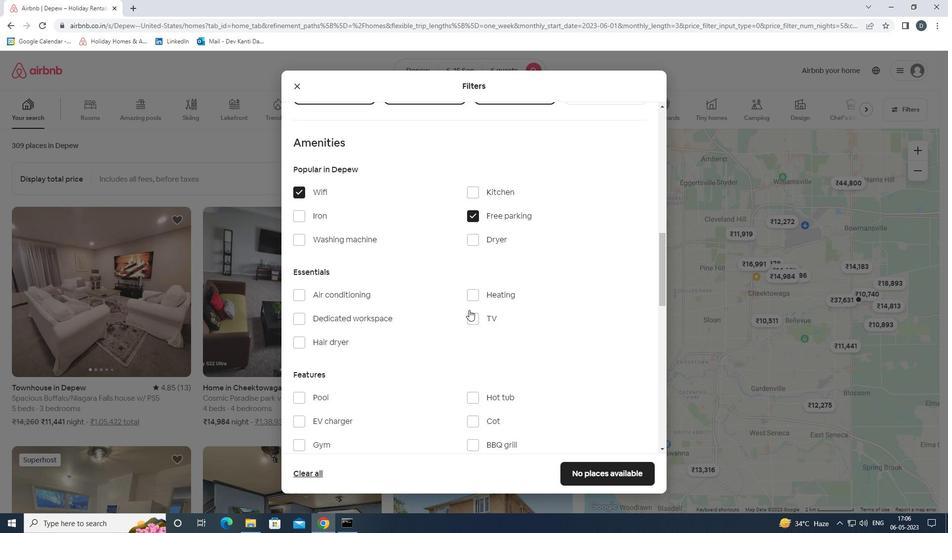 
Action: Mouse pressed left at (475, 310)
Screenshot: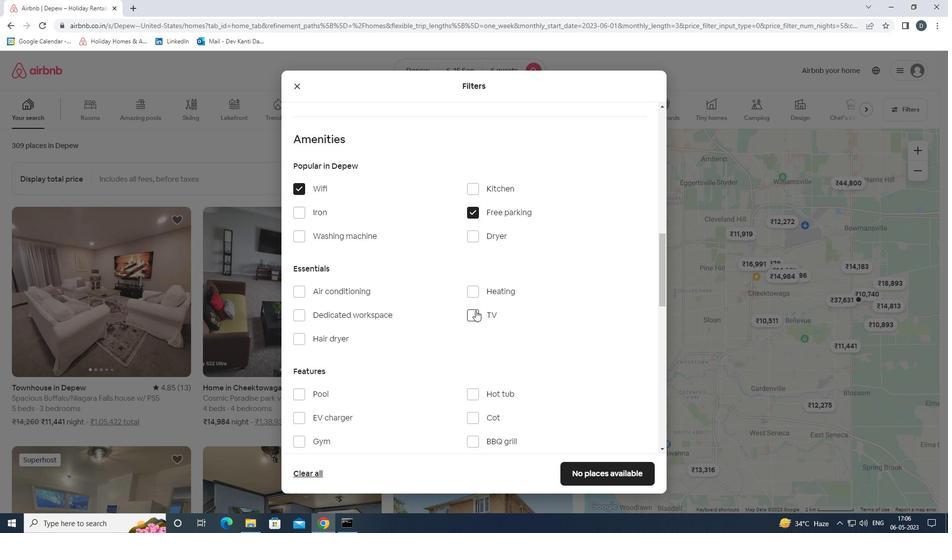 
Action: Mouse scrolled (475, 310) with delta (0, 0)
Screenshot: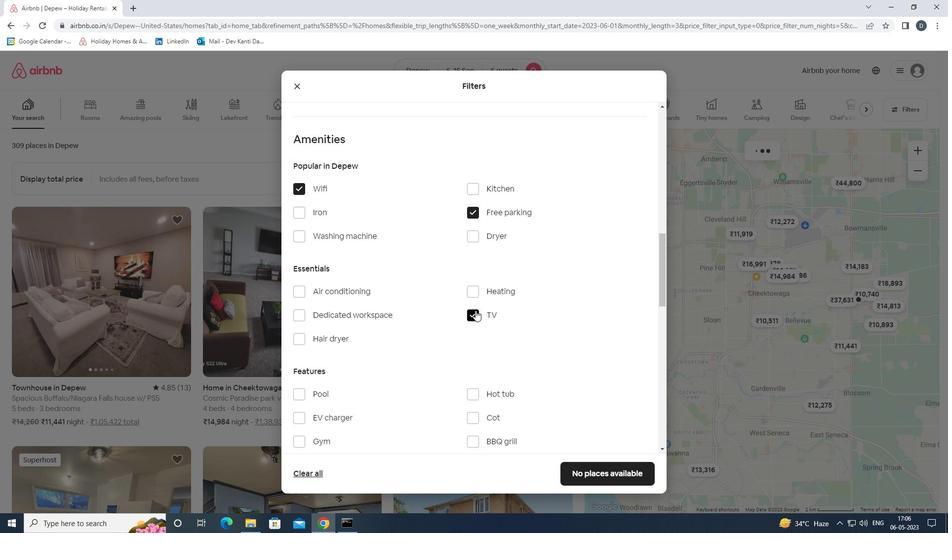 
Action: Mouse scrolled (475, 310) with delta (0, 0)
Screenshot: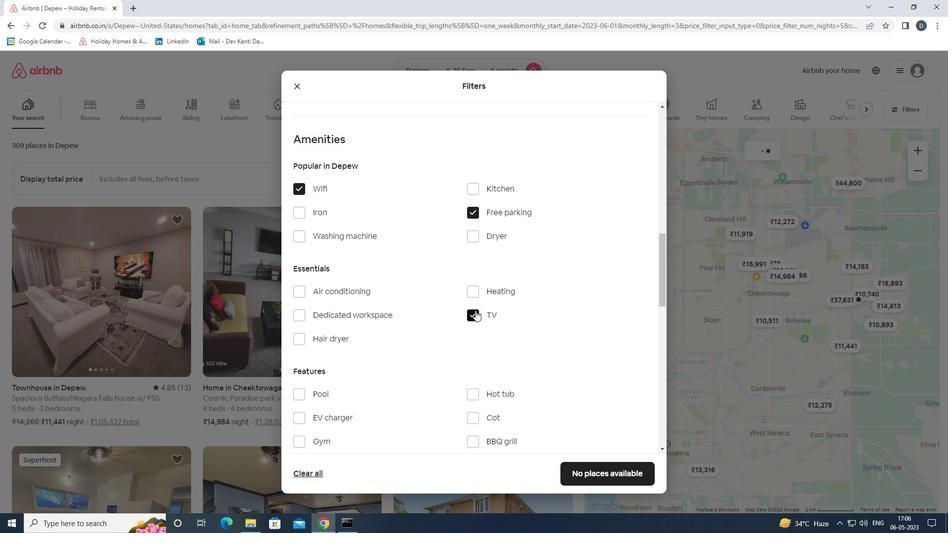 
Action: Mouse moved to (312, 343)
Screenshot: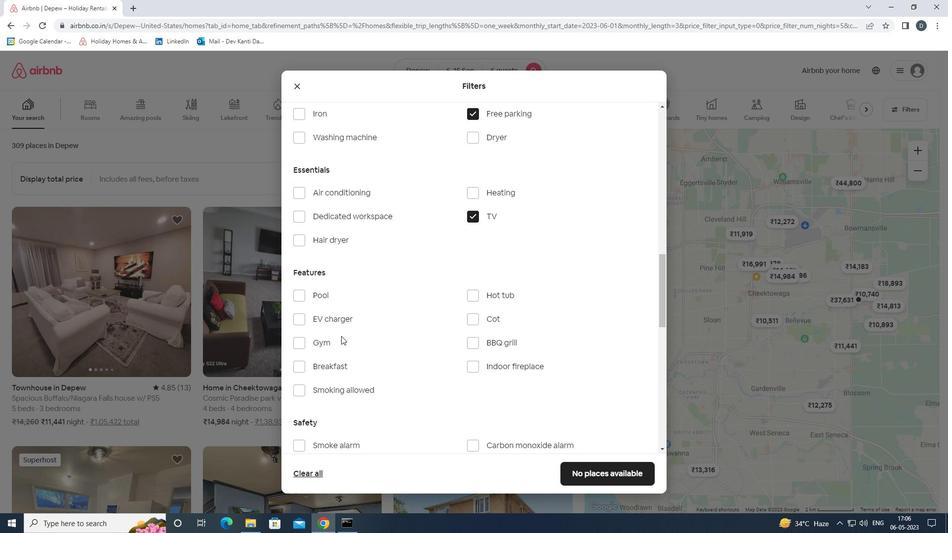 
Action: Mouse pressed left at (312, 343)
Screenshot: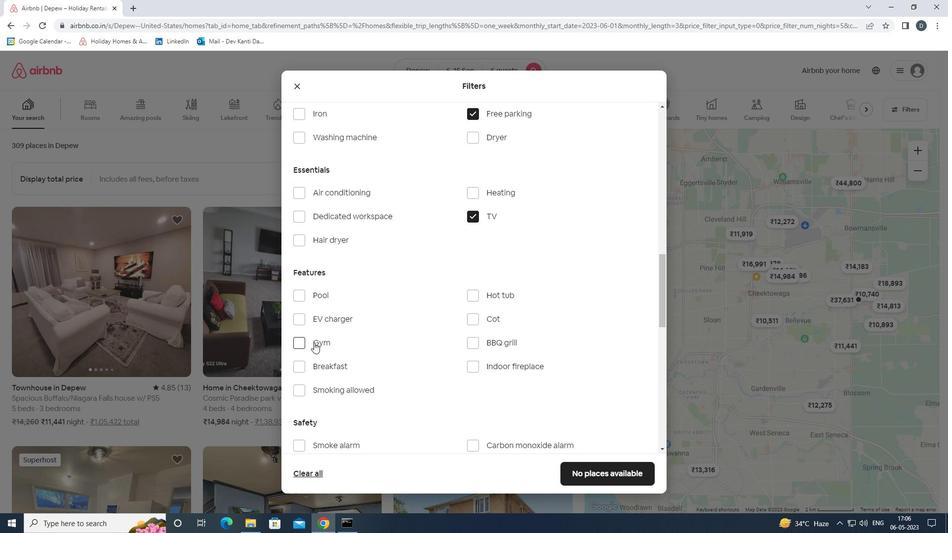 
Action: Mouse moved to (319, 362)
Screenshot: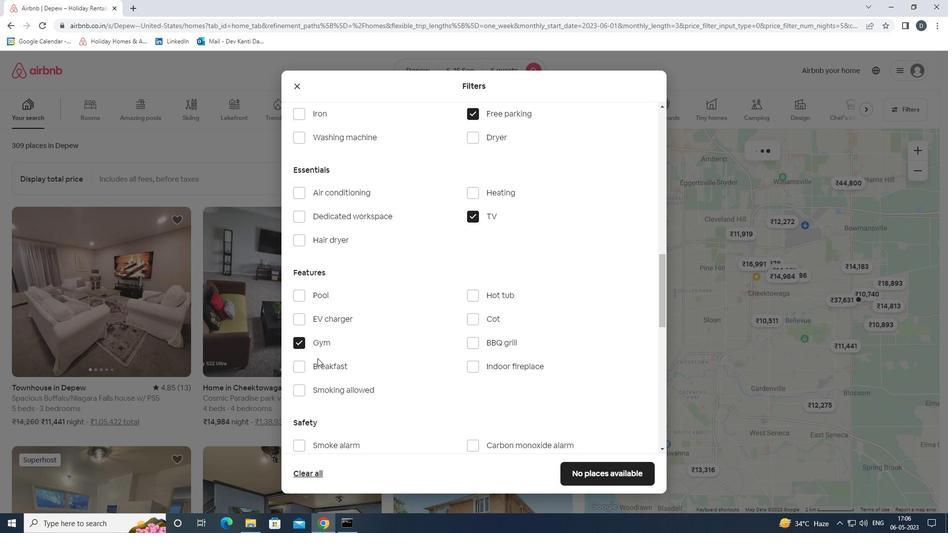 
Action: Mouse pressed left at (319, 362)
Screenshot: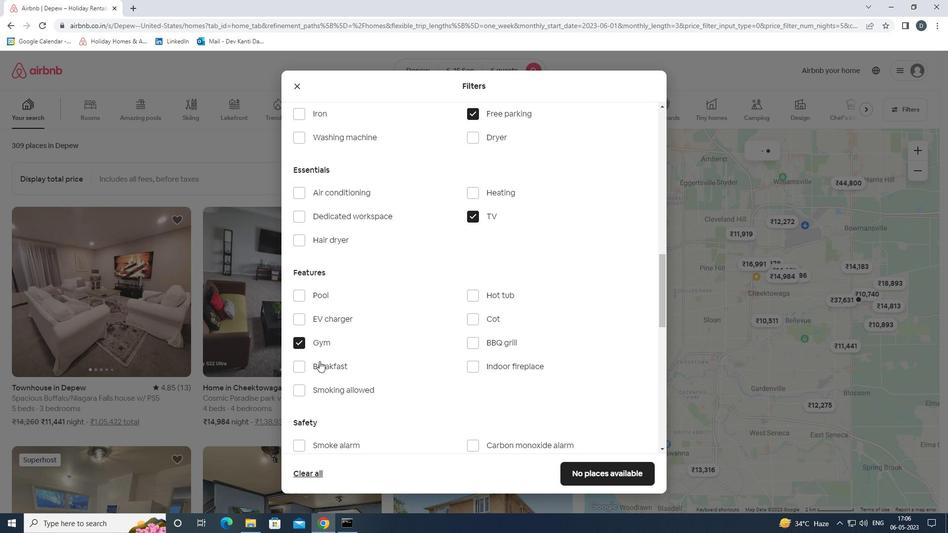 
Action: Mouse moved to (370, 353)
Screenshot: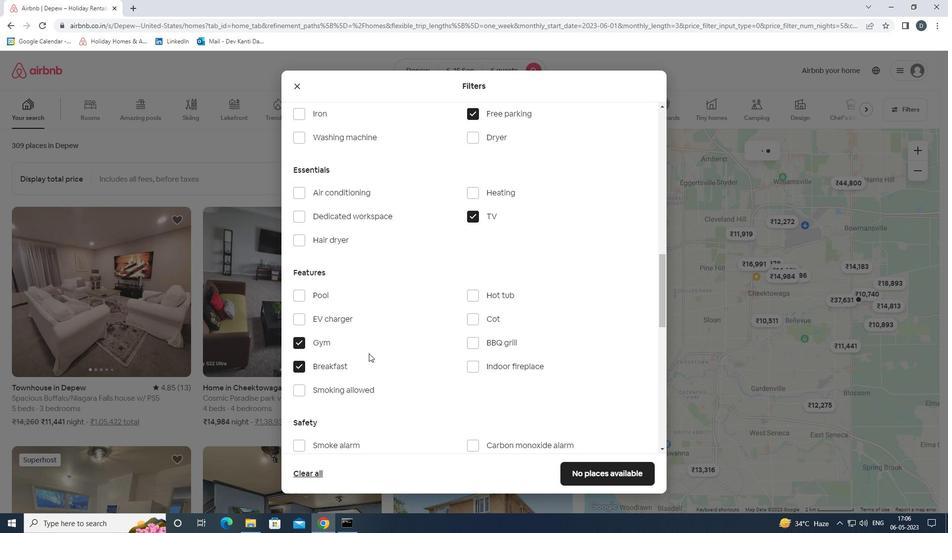 
Action: Mouse scrolled (370, 353) with delta (0, 0)
Screenshot: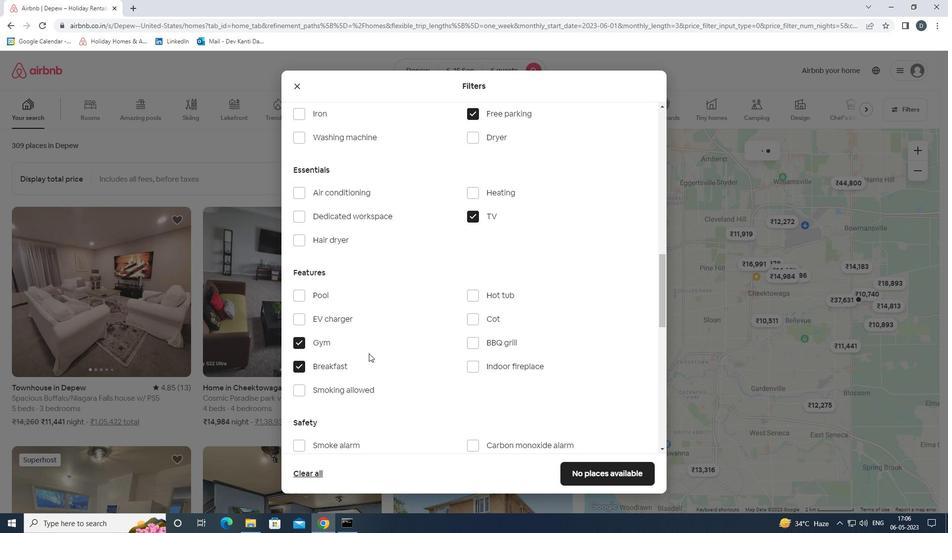 
Action: Mouse moved to (377, 354)
Screenshot: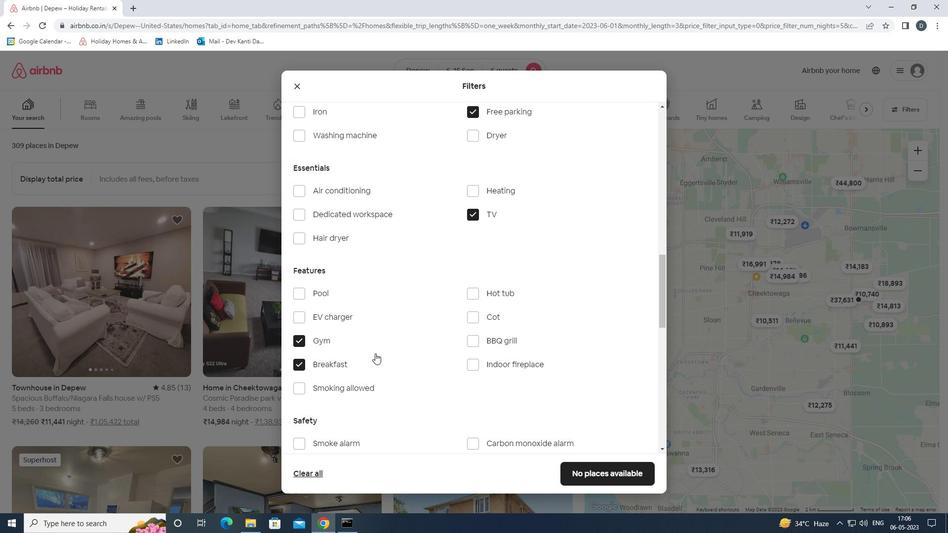 
Action: Mouse scrolled (377, 353) with delta (0, 0)
Screenshot: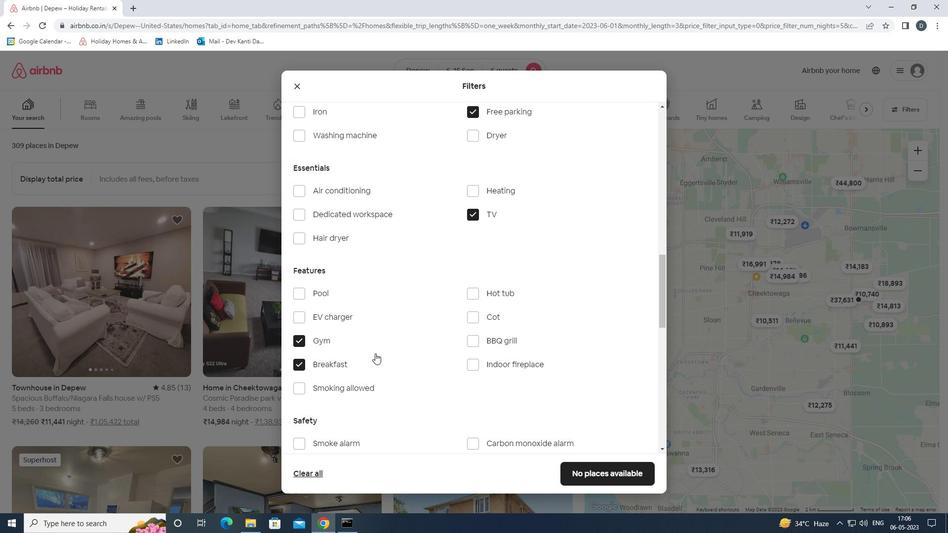 
Action: Mouse moved to (380, 355)
Screenshot: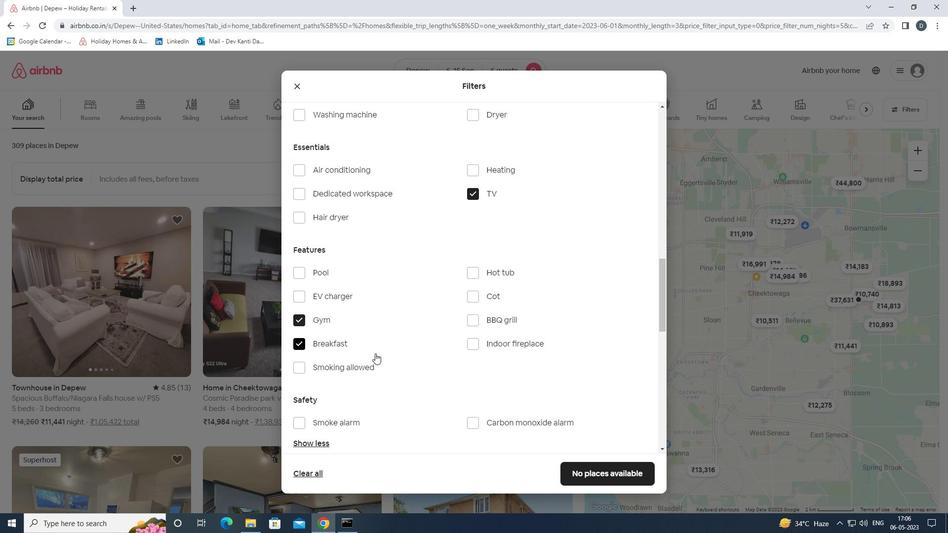 
Action: Mouse scrolled (380, 354) with delta (0, 0)
Screenshot: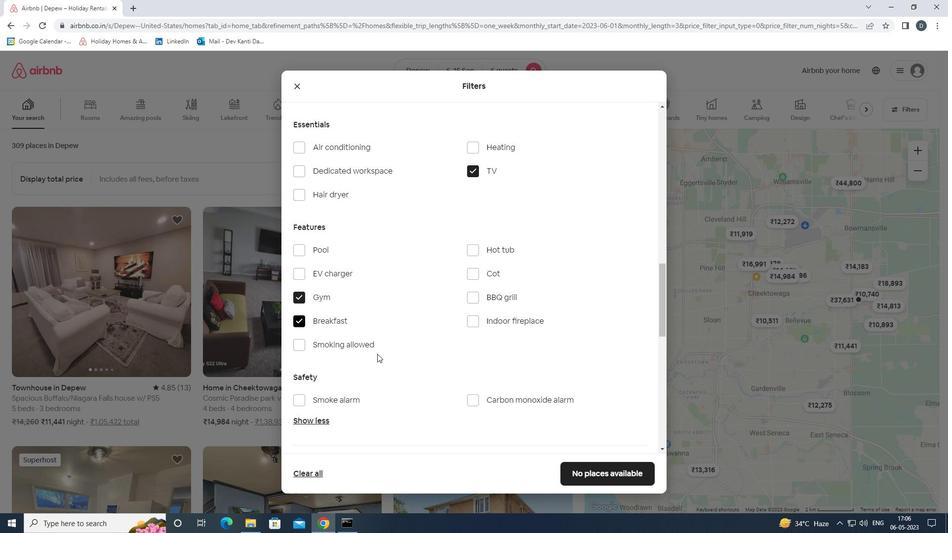 
Action: Mouse scrolled (380, 354) with delta (0, 0)
Screenshot: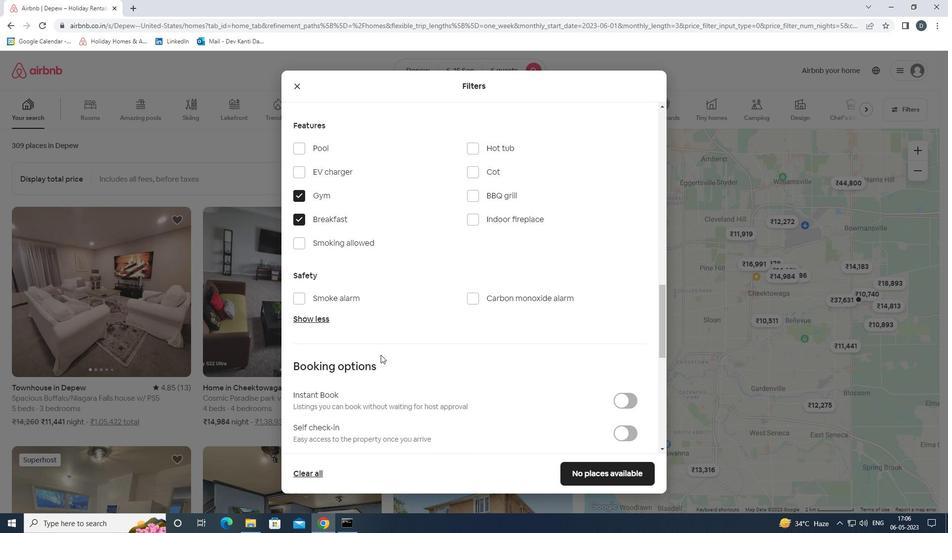 
Action: Mouse moved to (616, 383)
Screenshot: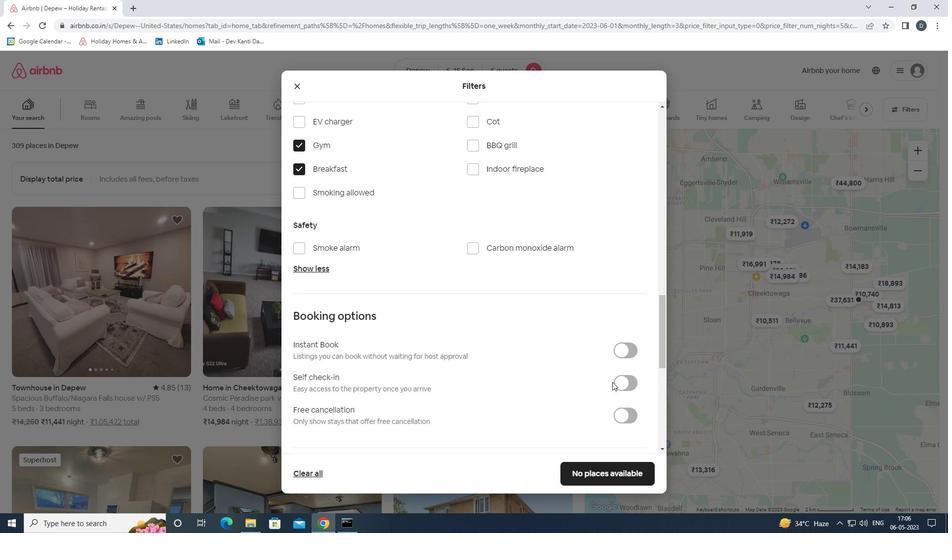 
Action: Mouse pressed left at (616, 383)
Screenshot: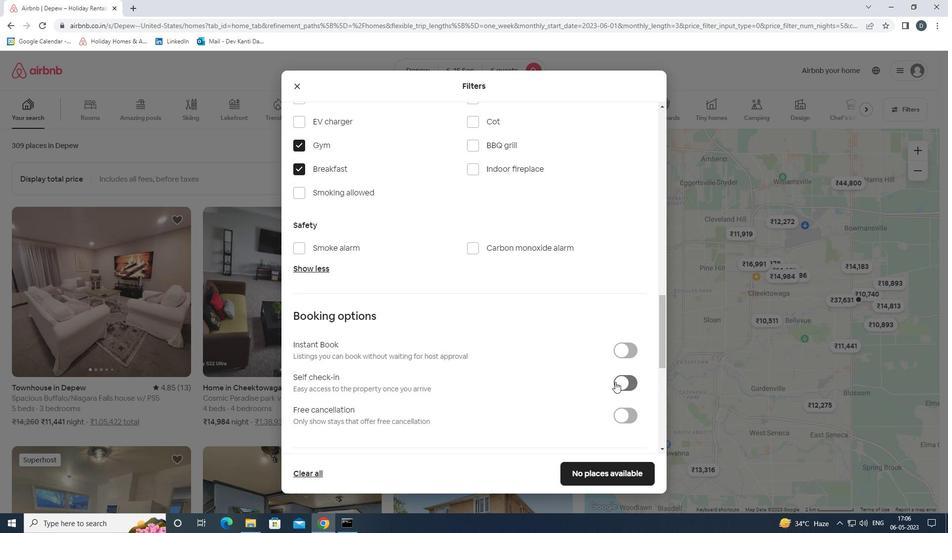 
Action: Mouse moved to (552, 360)
Screenshot: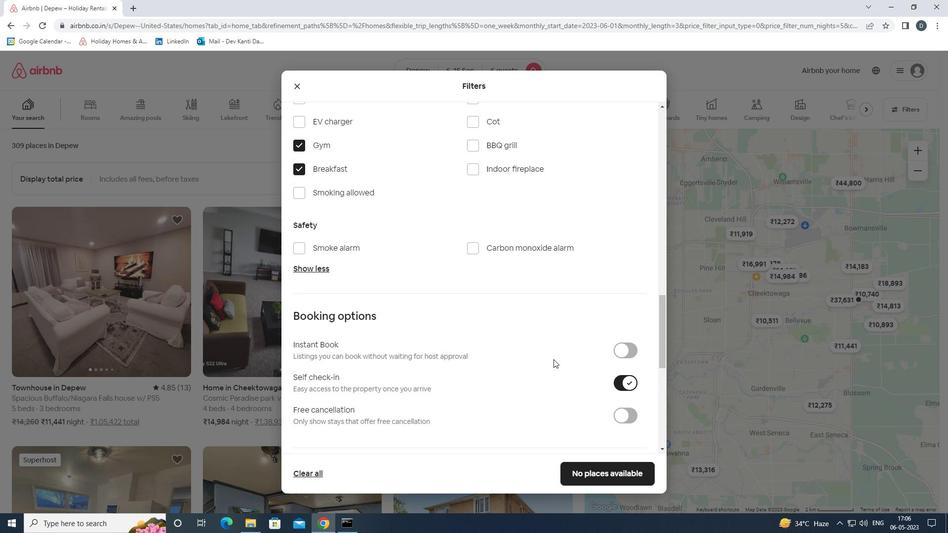 
Action: Mouse scrolled (552, 359) with delta (0, 0)
Screenshot: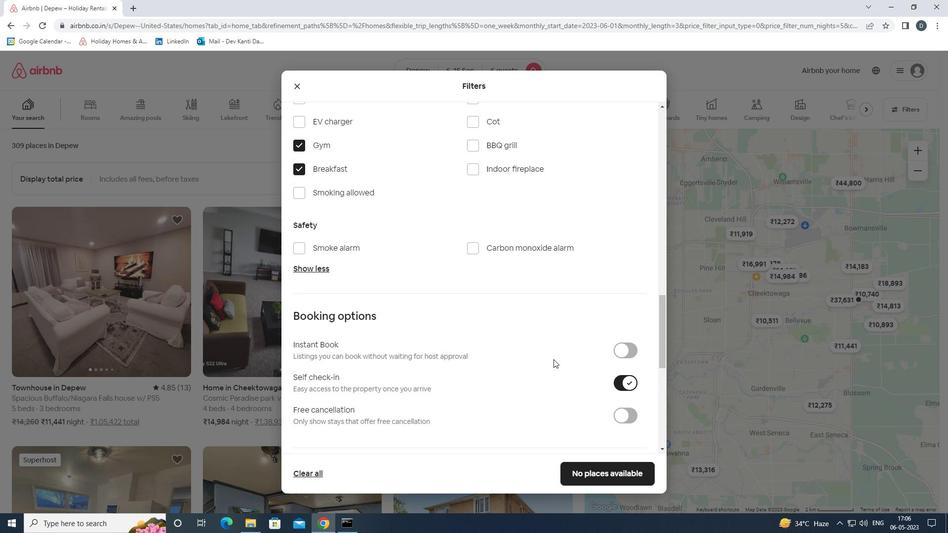 
Action: Mouse moved to (551, 362)
Screenshot: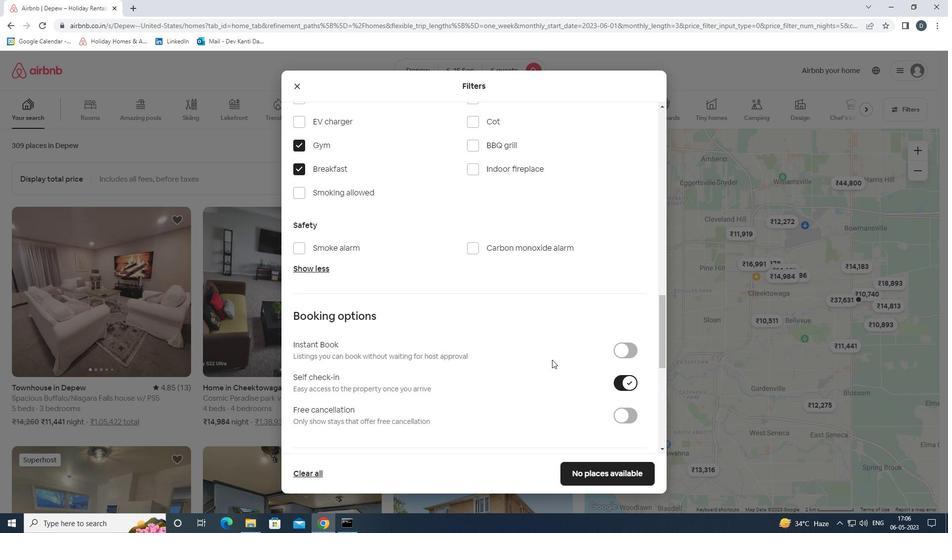 
Action: Mouse scrolled (551, 361) with delta (0, 0)
Screenshot: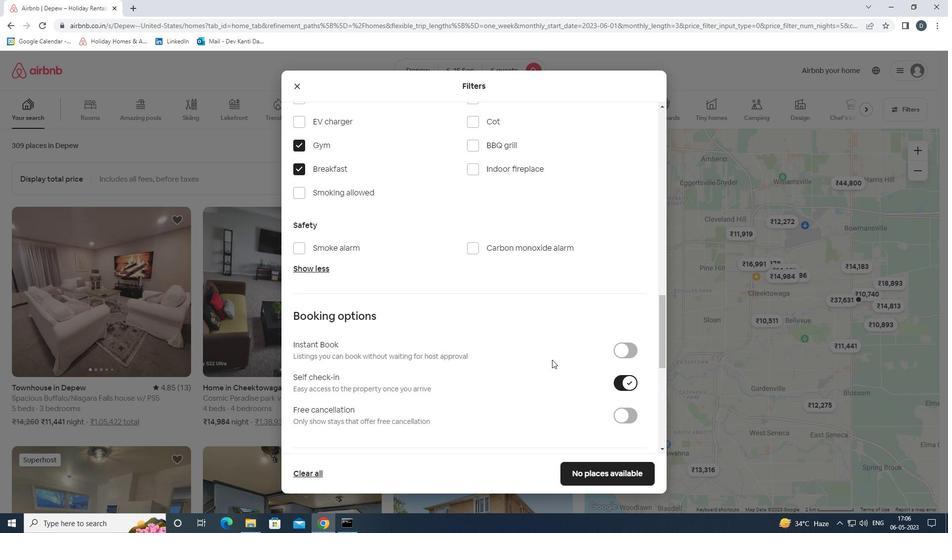 
Action: Mouse moved to (550, 362)
Screenshot: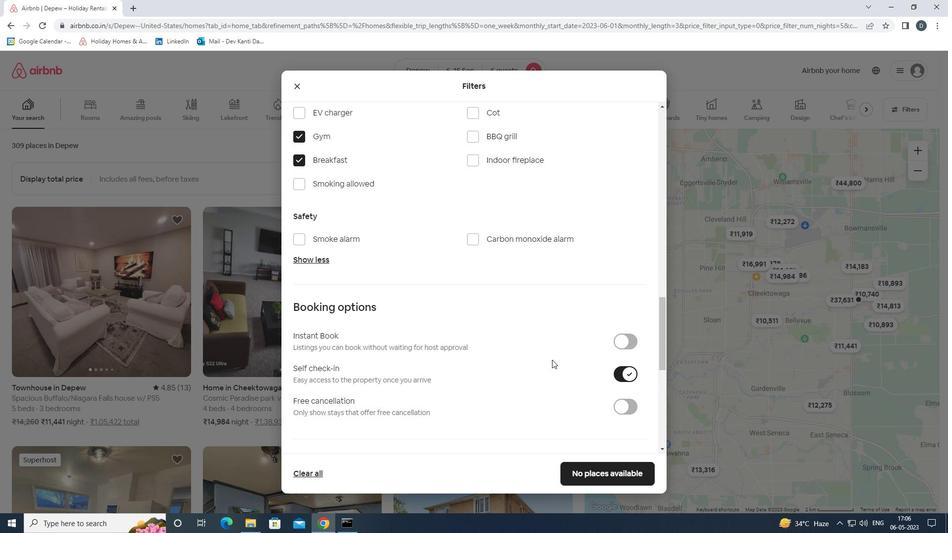 
Action: Mouse scrolled (550, 361) with delta (0, 0)
Screenshot: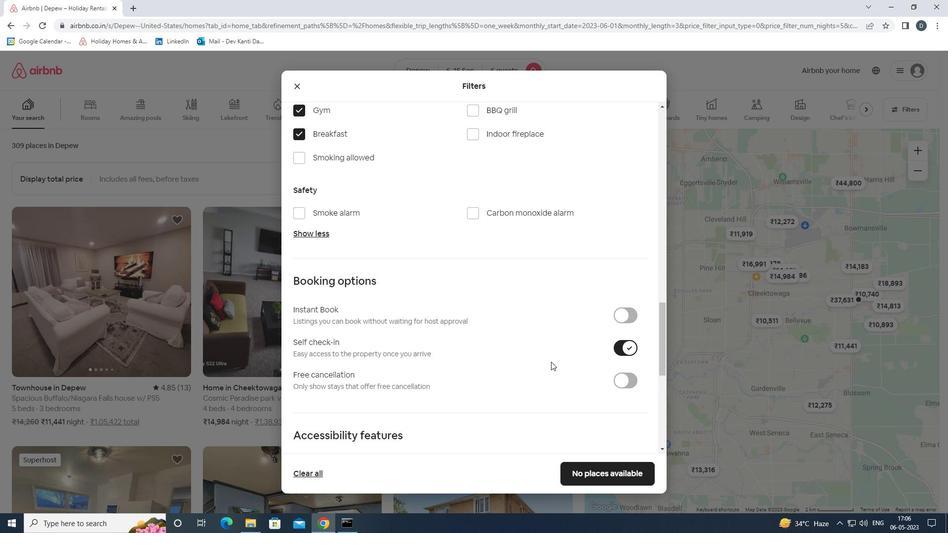
Action: Mouse scrolled (550, 361) with delta (0, 0)
Screenshot: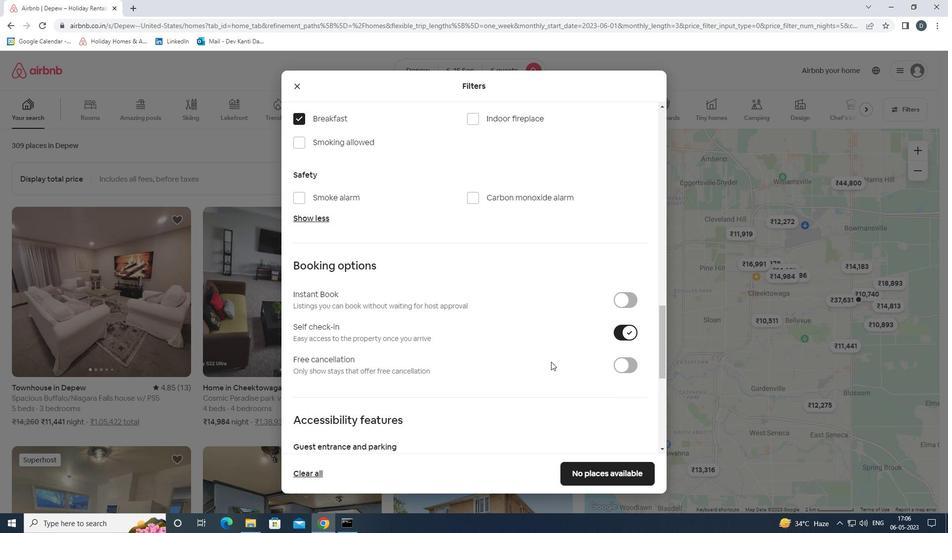 
Action: Mouse scrolled (550, 361) with delta (0, 0)
Screenshot: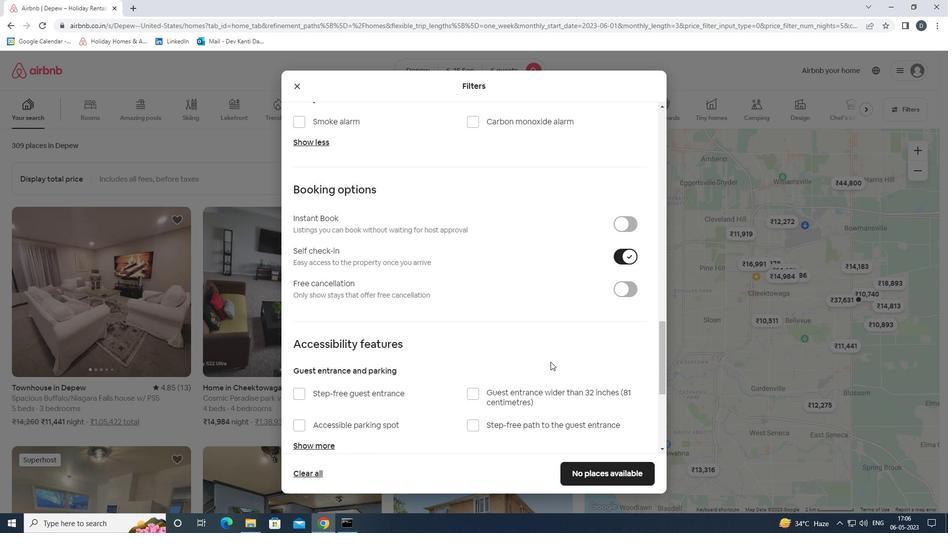 
Action: Mouse moved to (550, 363)
Screenshot: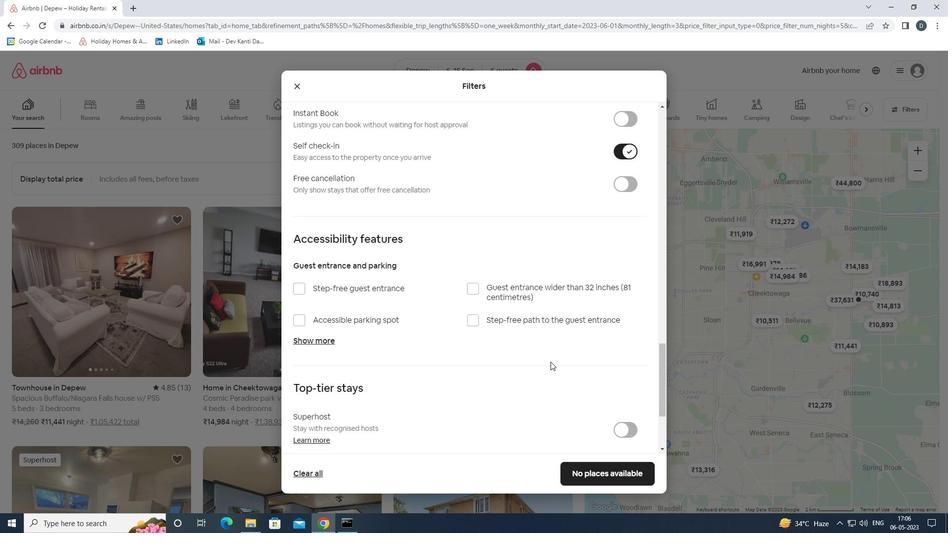 
Action: Mouse scrolled (550, 363) with delta (0, 0)
Screenshot: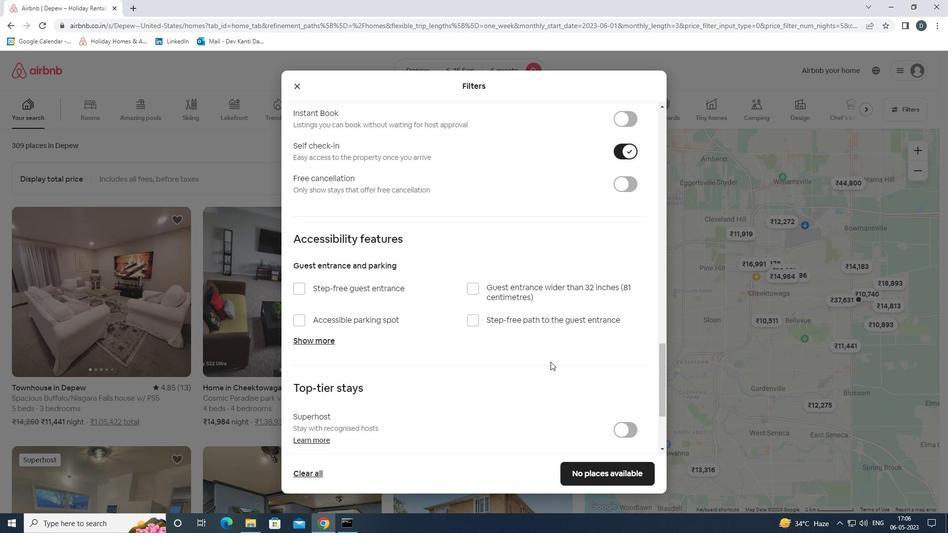 
Action: Mouse scrolled (550, 363) with delta (0, 0)
Screenshot: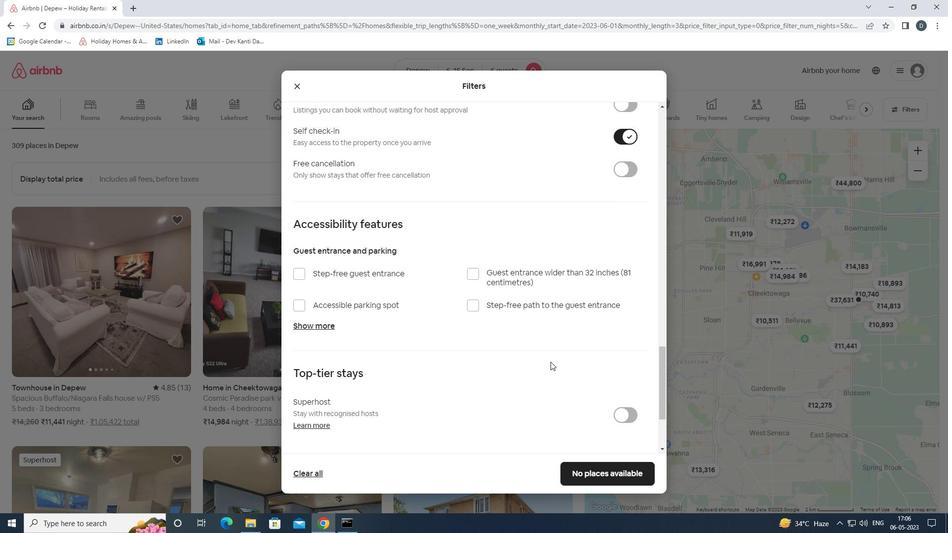 
Action: Mouse moved to (550, 363)
Screenshot: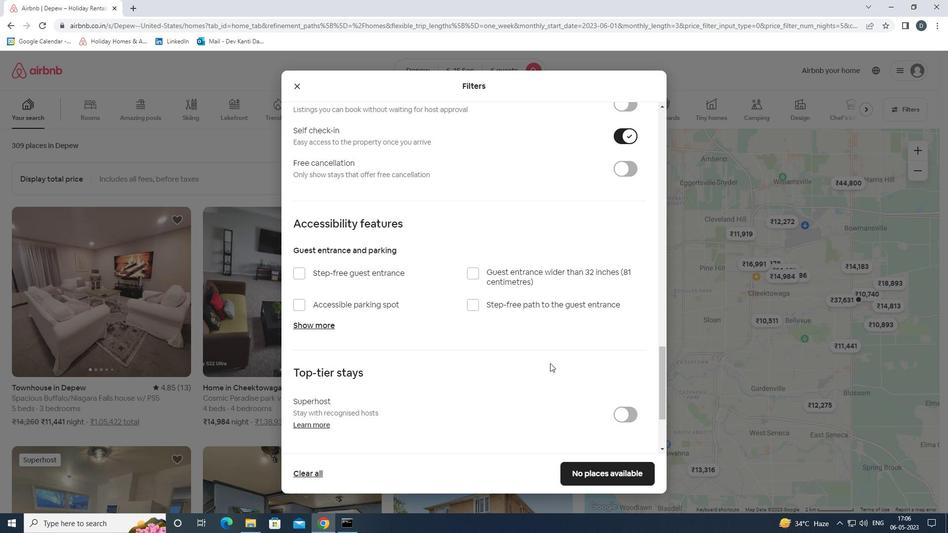 
Action: Mouse scrolled (550, 363) with delta (0, 0)
Screenshot: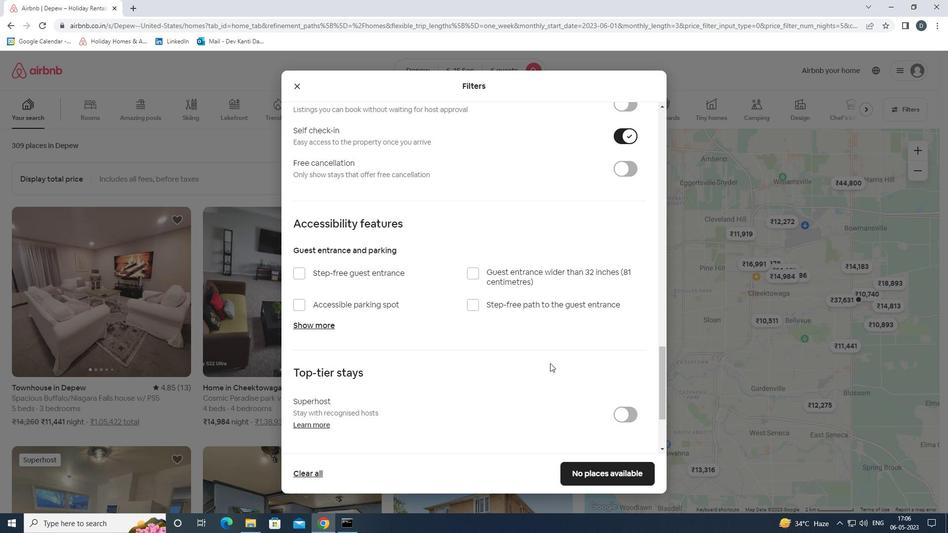 
Action: Mouse moved to (549, 364)
Screenshot: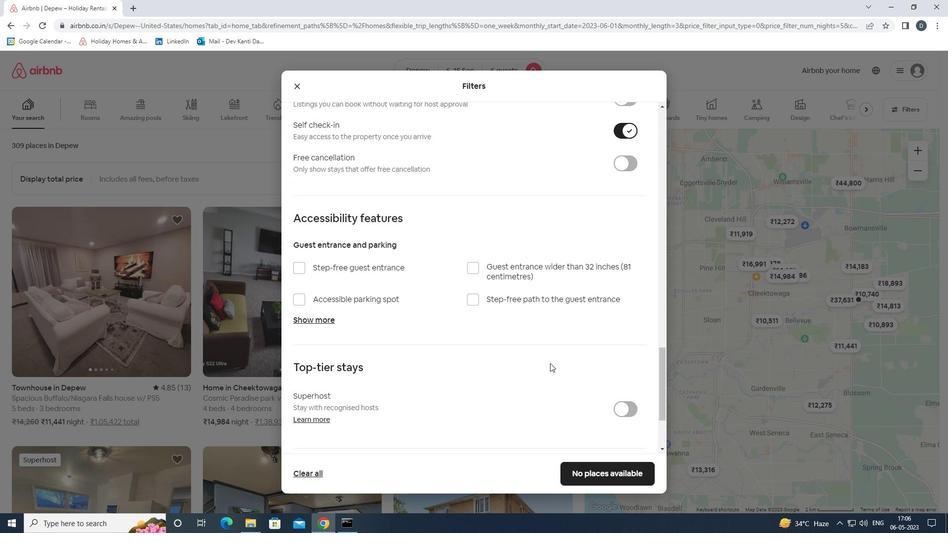 
Action: Mouse scrolled (549, 363) with delta (0, 0)
Screenshot: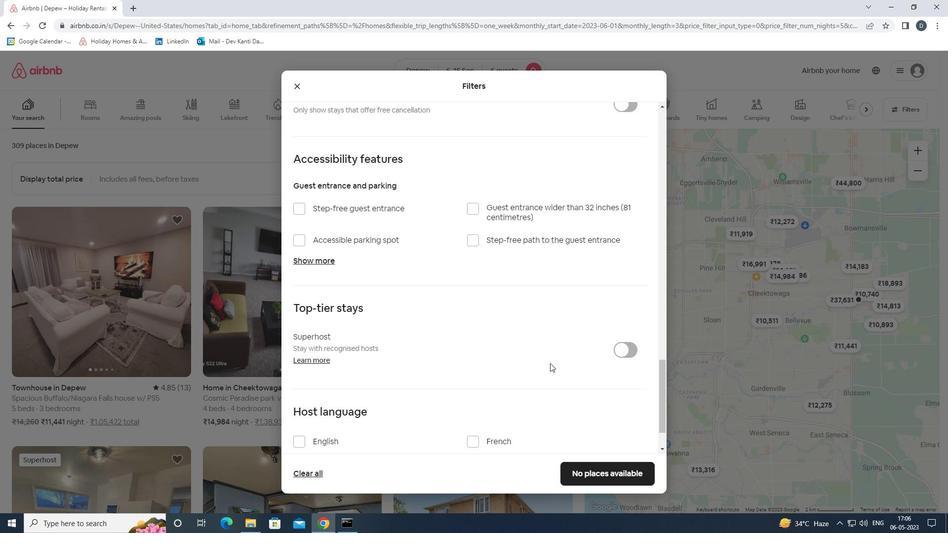 
Action: Mouse moved to (330, 384)
Screenshot: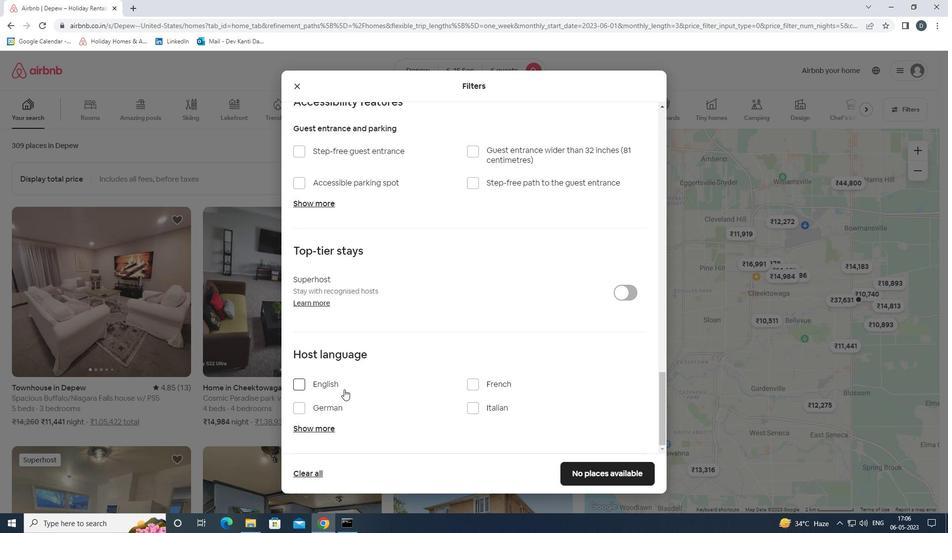 
Action: Mouse pressed left at (330, 384)
Screenshot: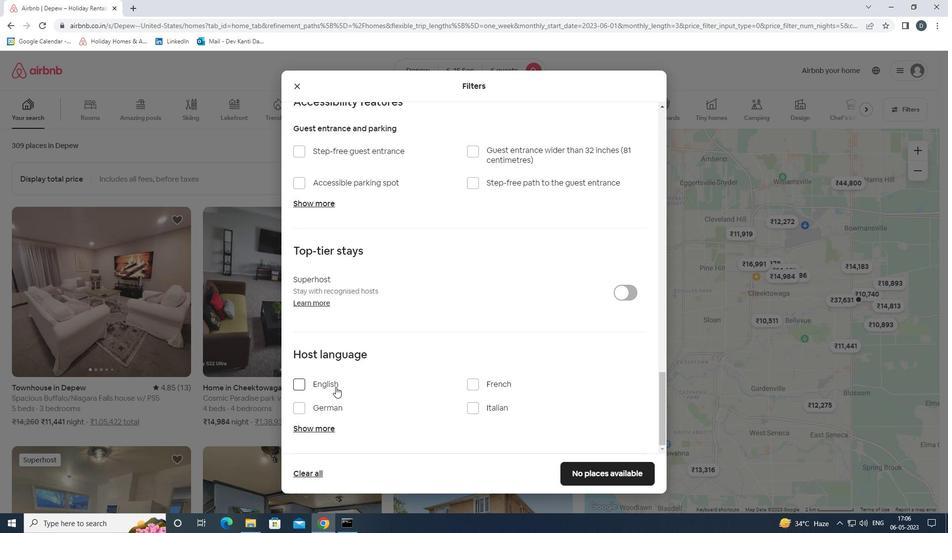 
Action: Mouse moved to (589, 469)
Screenshot: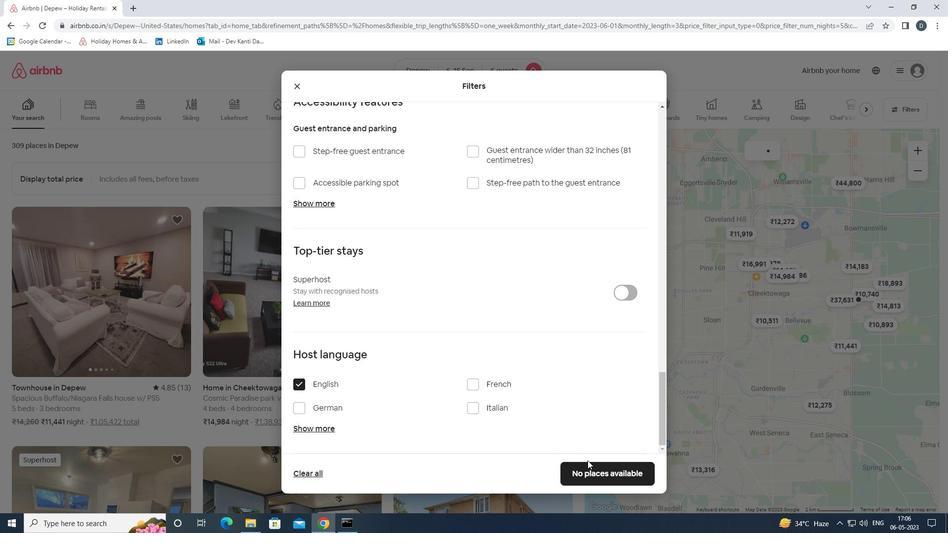 
Action: Mouse pressed left at (589, 469)
Screenshot: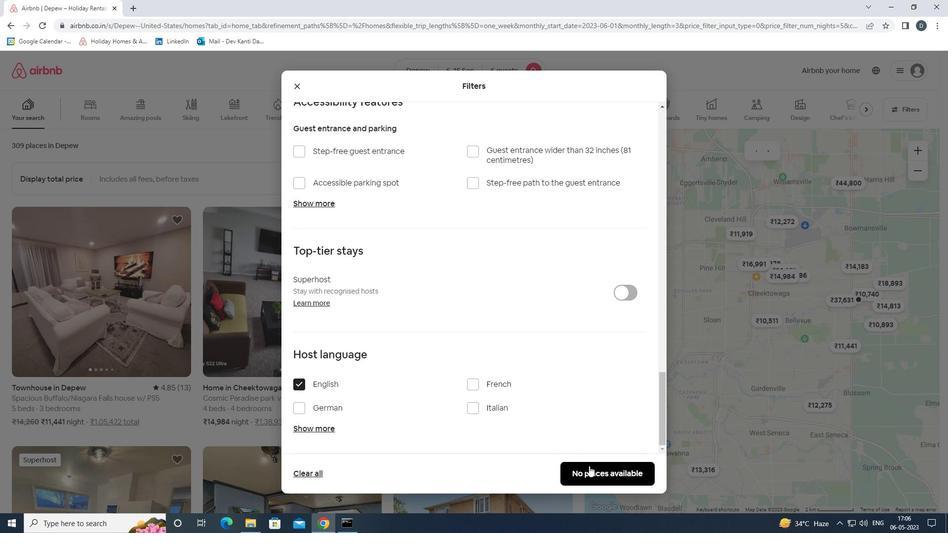 
Action: Mouse moved to (590, 464)
Screenshot: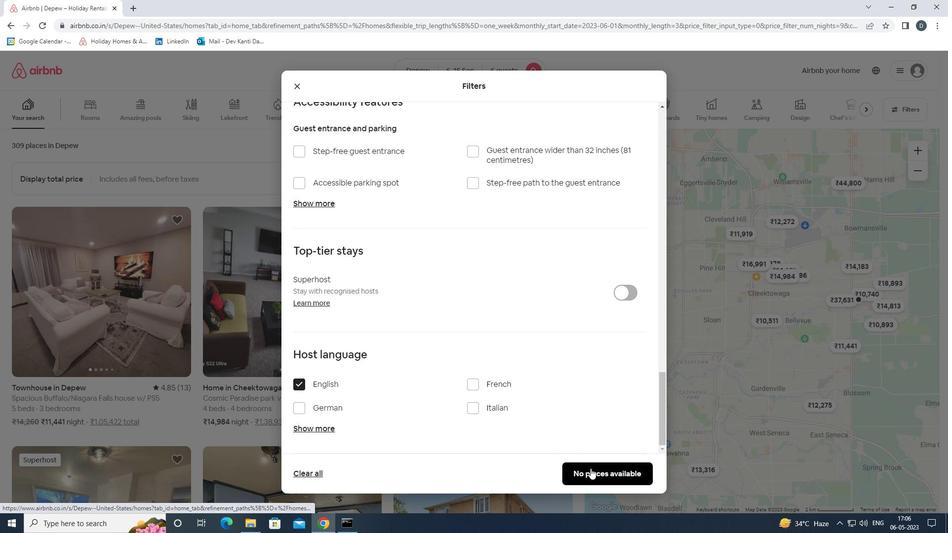 
